Task: Add an event with the title Sales Pipeline Review and Sales Funnel Optimization, date '2023/11/06', time 7:50 AM to 9:50 AMand add a description: A monthly review meeting is a scheduled gathering where team members and stakeholders come together to reflect on the previous month's performance, discuss achievements, identify areas for improvement, and set goals for the upcoming month. Select event color  Sage . Add location for the event as: 987 Princes Street, Edinburgh, UK, logged in from the account softage.5@softage.netand send the event invitation to softage.1@softage.net and softage.2@softage.net. Set a reminder for the event Weekly on Sunday
Action: Mouse moved to (890, 227)
Screenshot: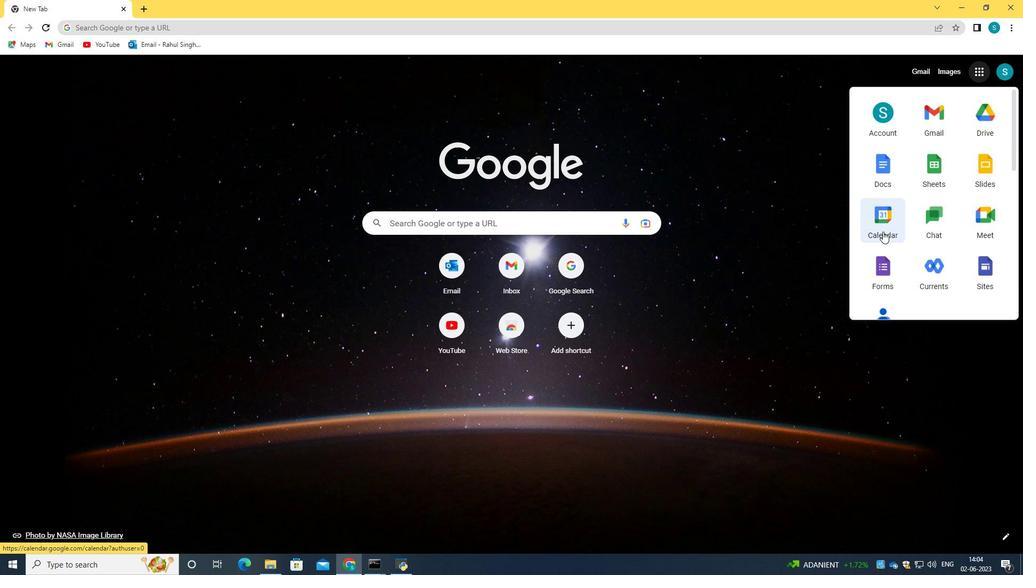 
Action: Mouse pressed left at (890, 227)
Screenshot: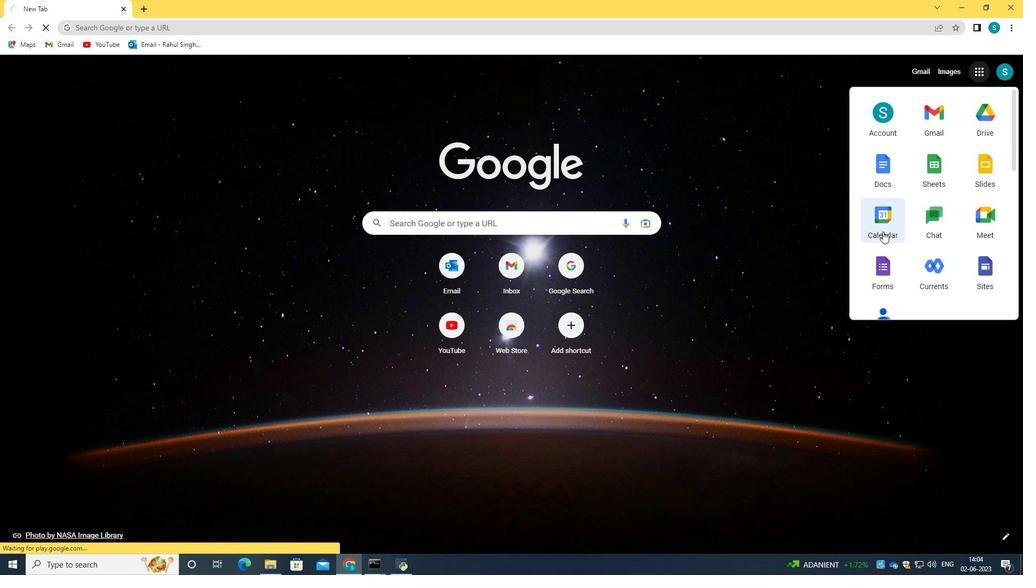 
Action: Mouse moved to (59, 107)
Screenshot: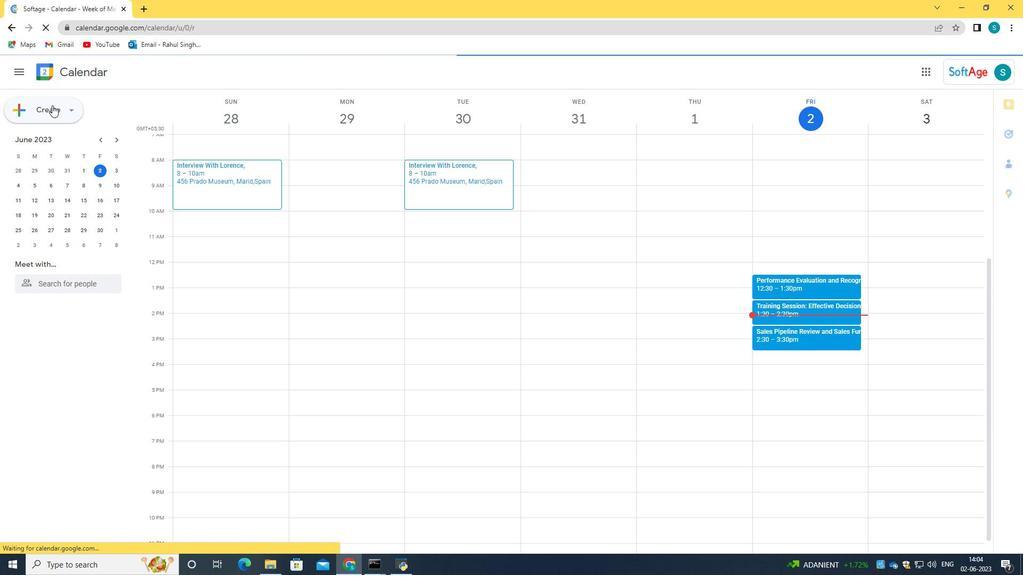 
Action: Mouse pressed left at (59, 107)
Screenshot: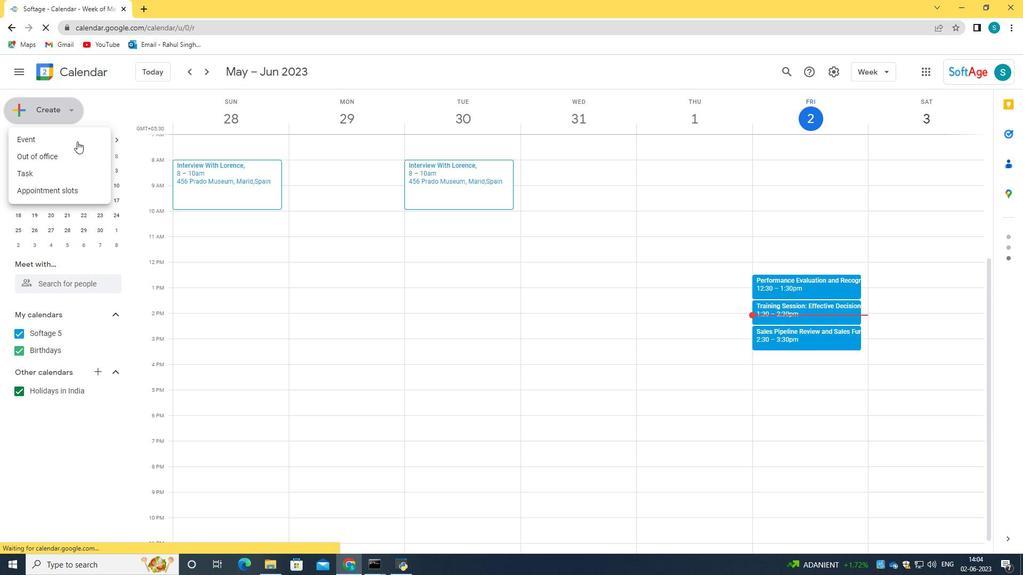 
Action: Mouse moved to (63, 110)
Screenshot: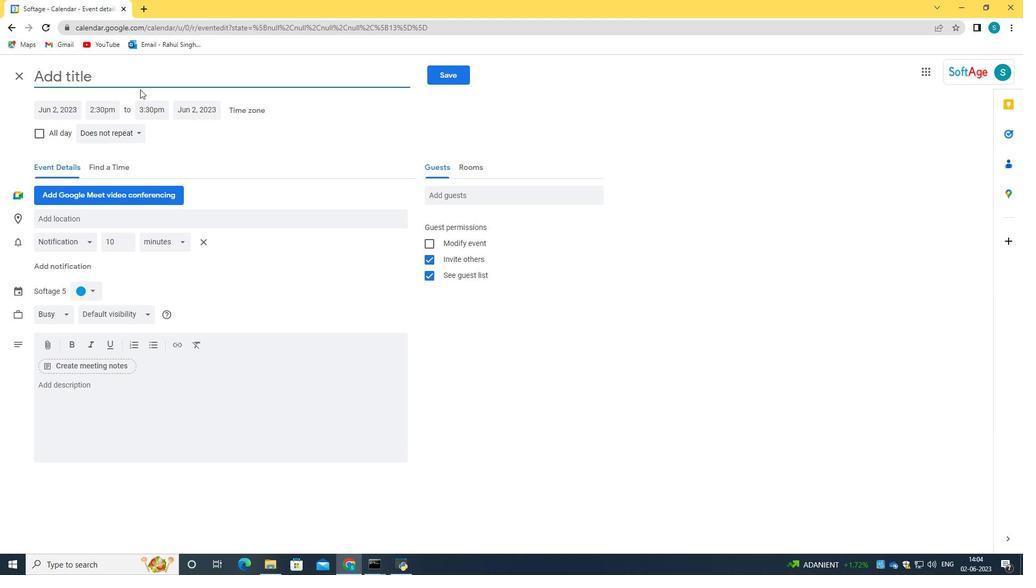 
Action: Mouse pressed left at (63, 110)
Screenshot: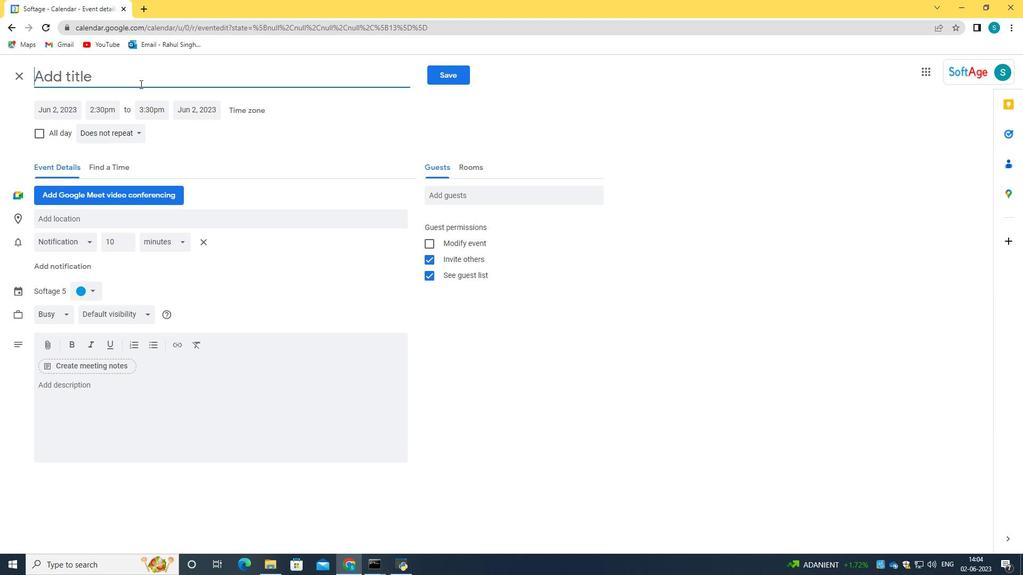 
Action: Mouse moved to (62, 110)
Screenshot: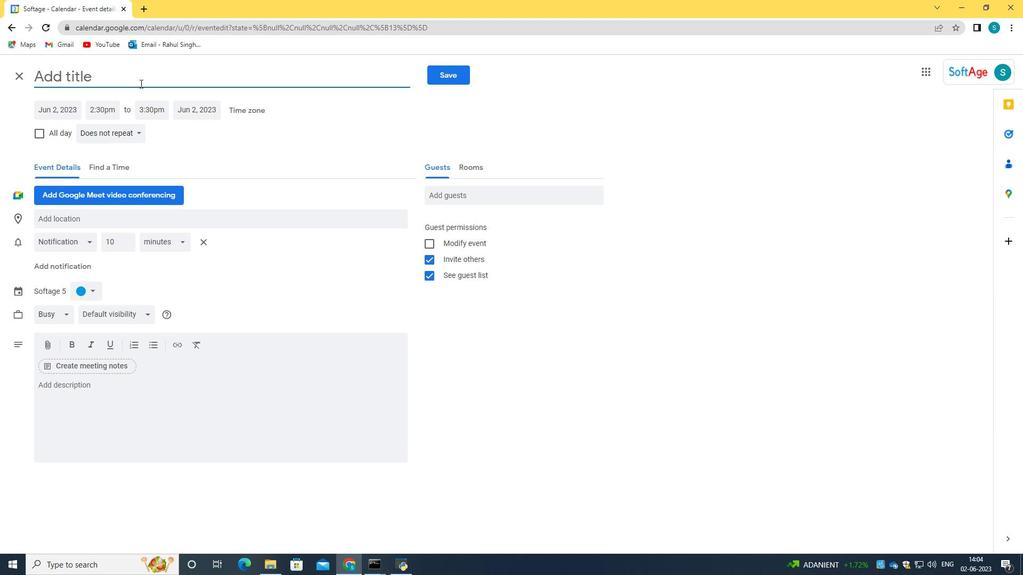 
Action: Mouse pressed left at (62, 110)
Screenshot: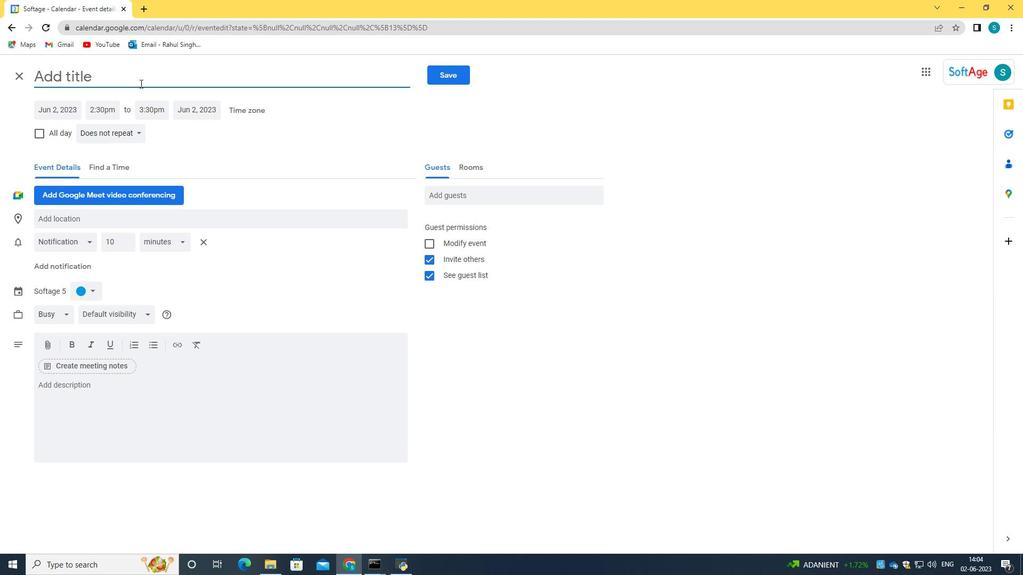
Action: Mouse moved to (60, 145)
Screenshot: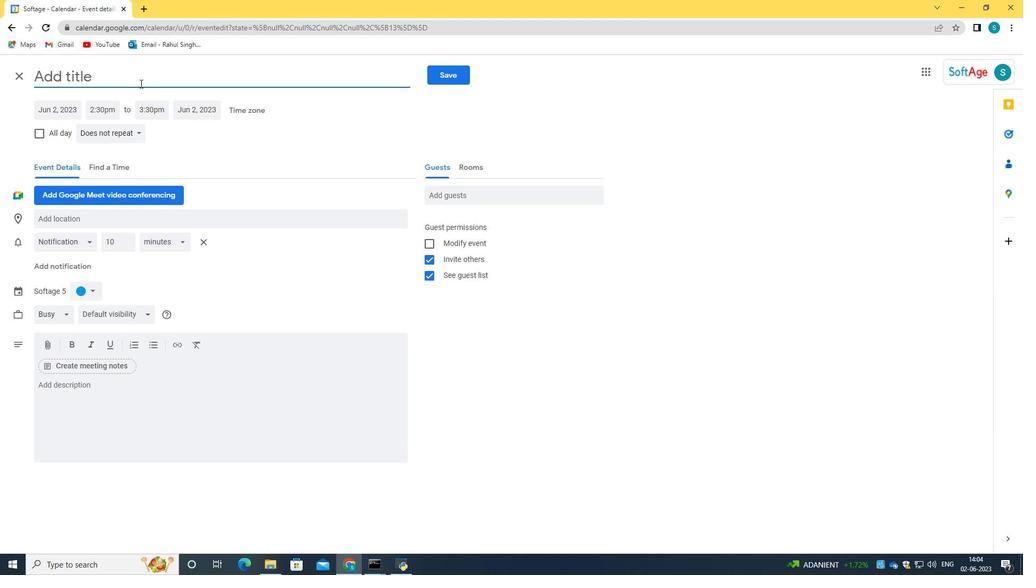 
Action: Mouse pressed left at (60, 145)
Screenshot: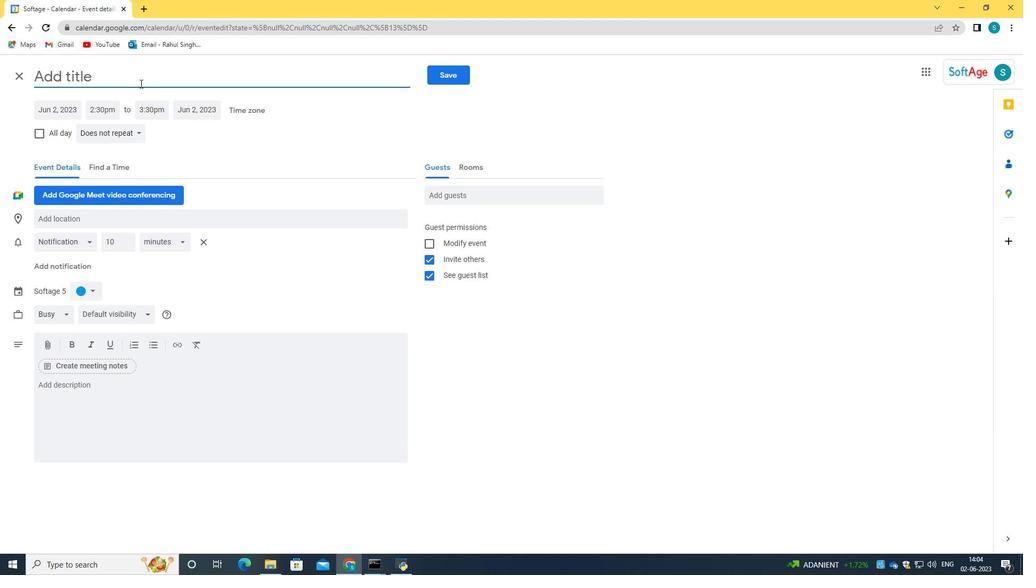 
Action: Mouse moved to (668, 435)
Screenshot: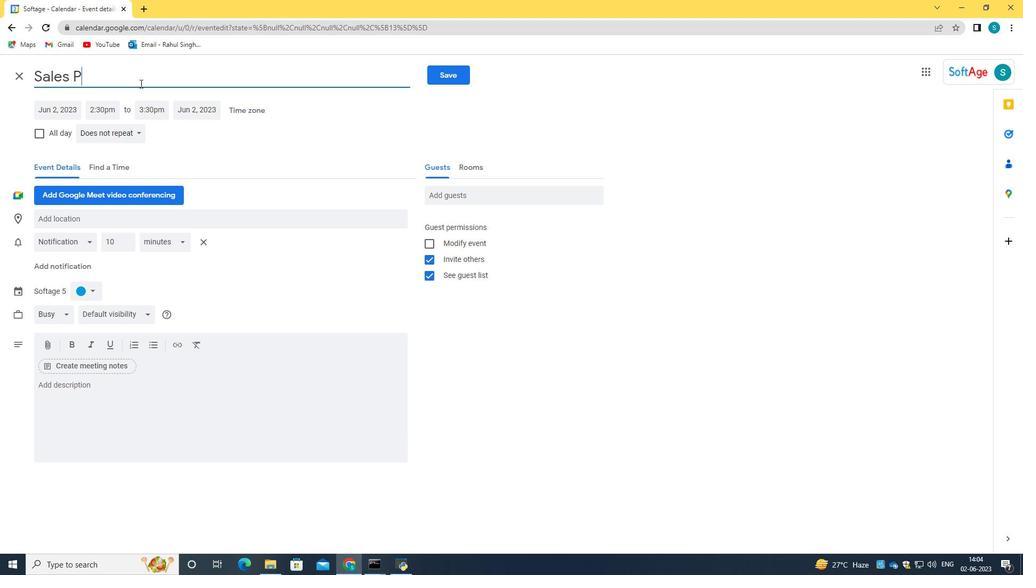 
Action: Mouse pressed left at (668, 435)
Screenshot: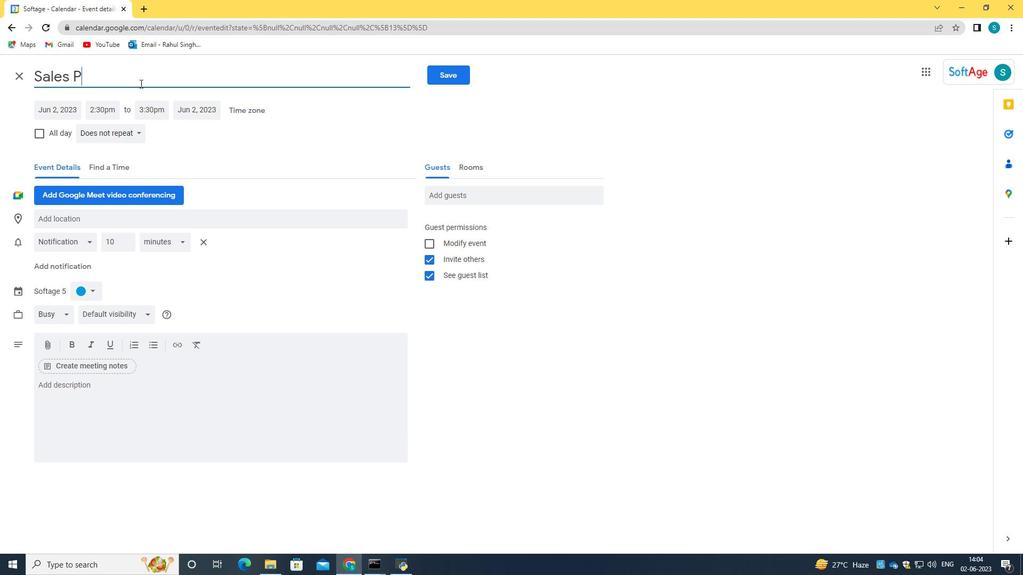 
Action: Mouse moved to (173, 75)
Screenshot: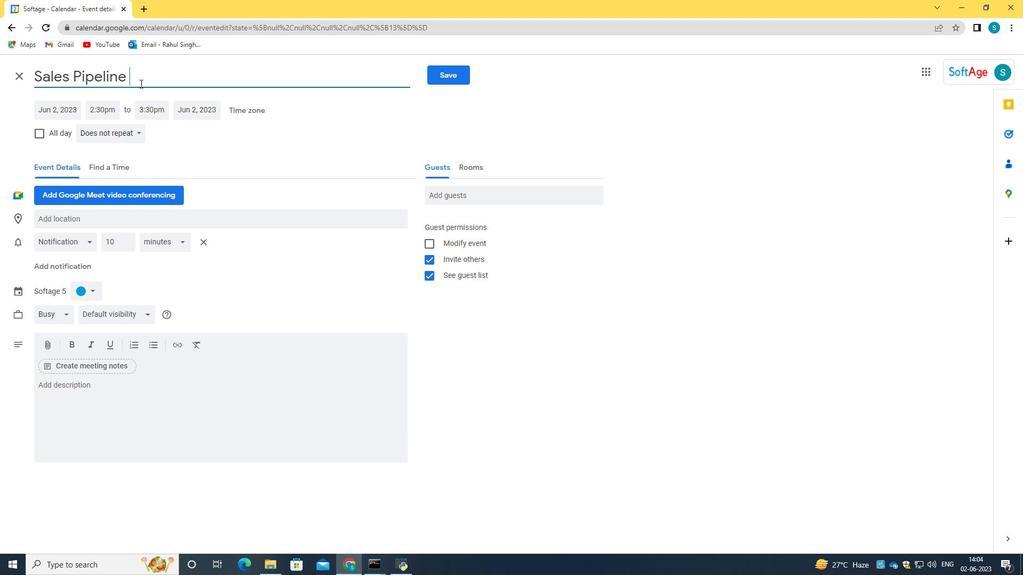 
Action: Mouse pressed left at (173, 75)
Screenshot: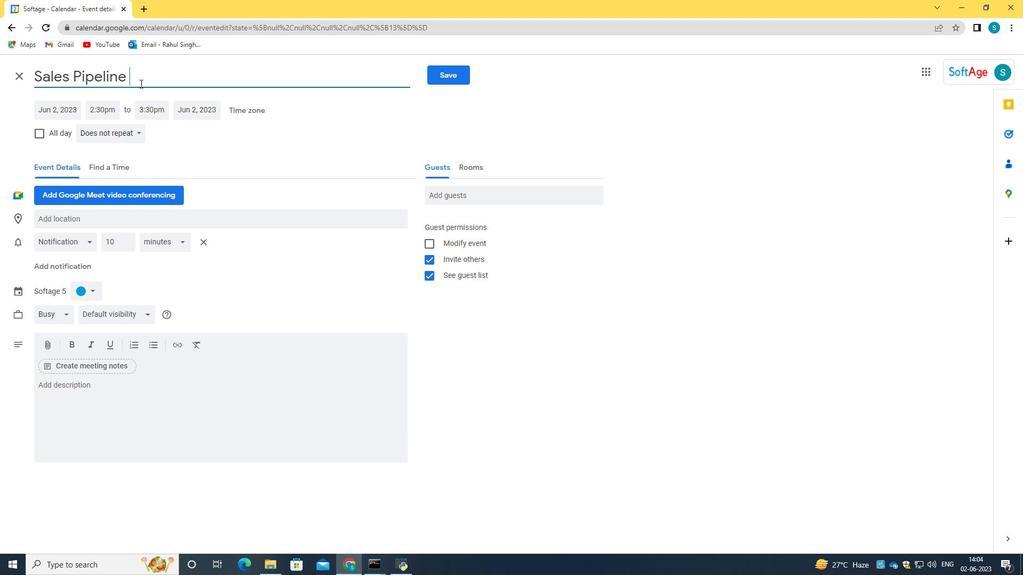 
Action: Key pressed <Key.caps_lock>S<Key.caps_lock>ales<Key.space><Key.caps_lock>P<Key.caps_lock>ipeline<Key.space><Key.caps_lock>R<Key.caps_lock>eview
Screenshot: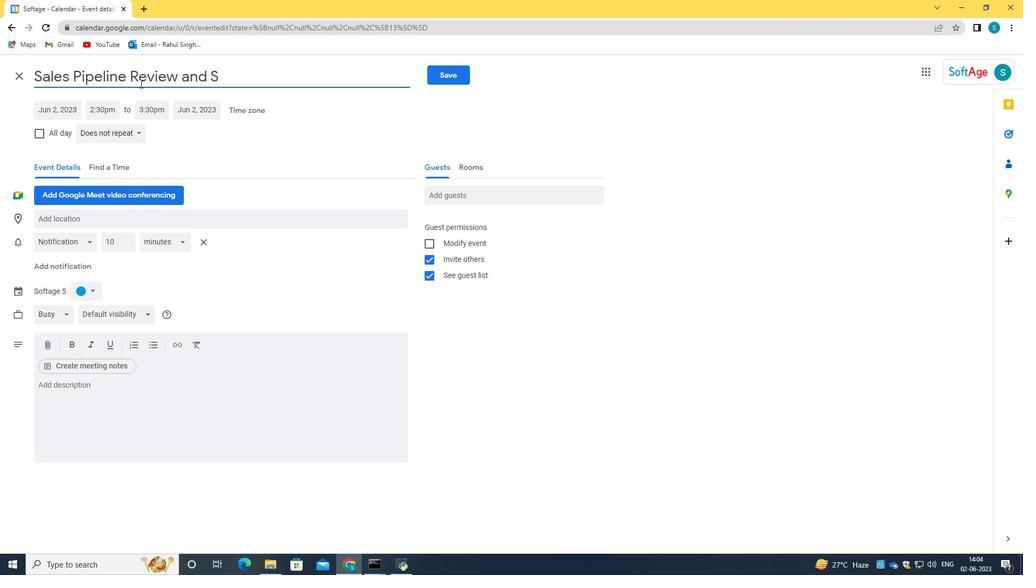 
Action: Mouse moved to (178, 77)
Screenshot: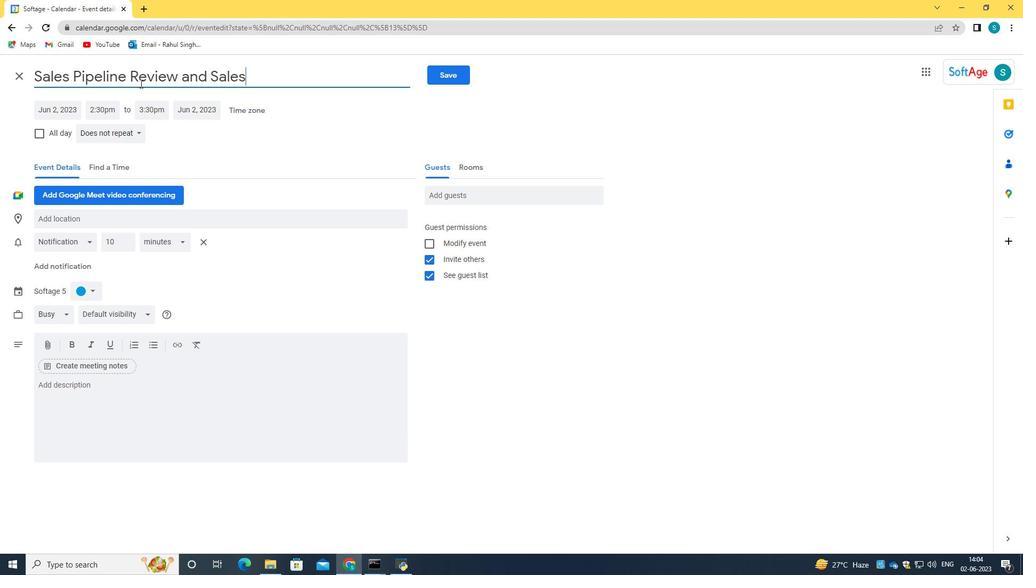 
Action: Key pressed <Key.space>and<Key.space><Key.caps_lock>S<Key.caps_lock>ales<Key.space><Key.caps_lock>F<Key.caps_lock>unnel<Key.space><Key.caps_lock>O<Key.caps_lock>ptimization
Screenshot: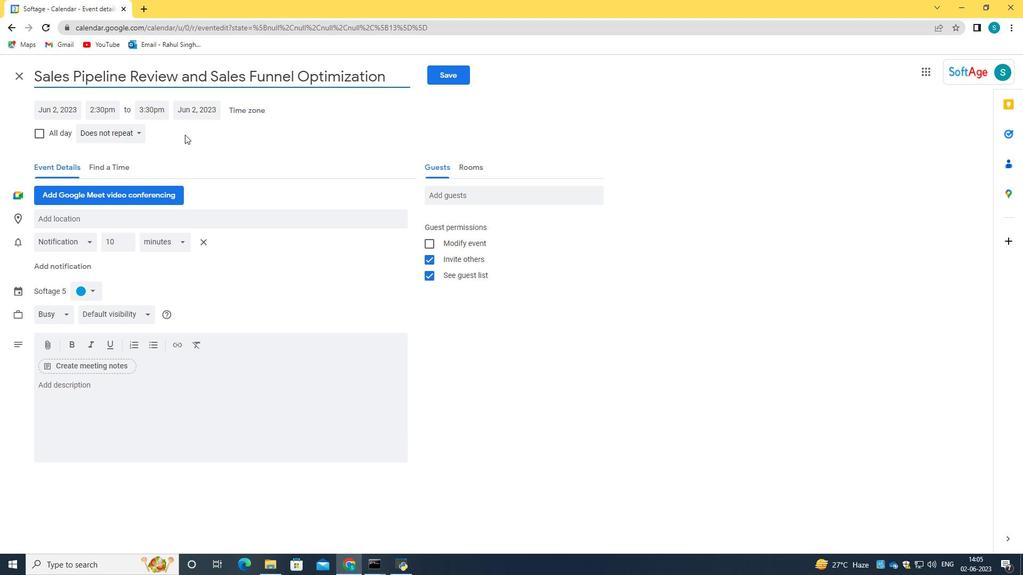 
Action: Mouse moved to (452, 77)
Screenshot: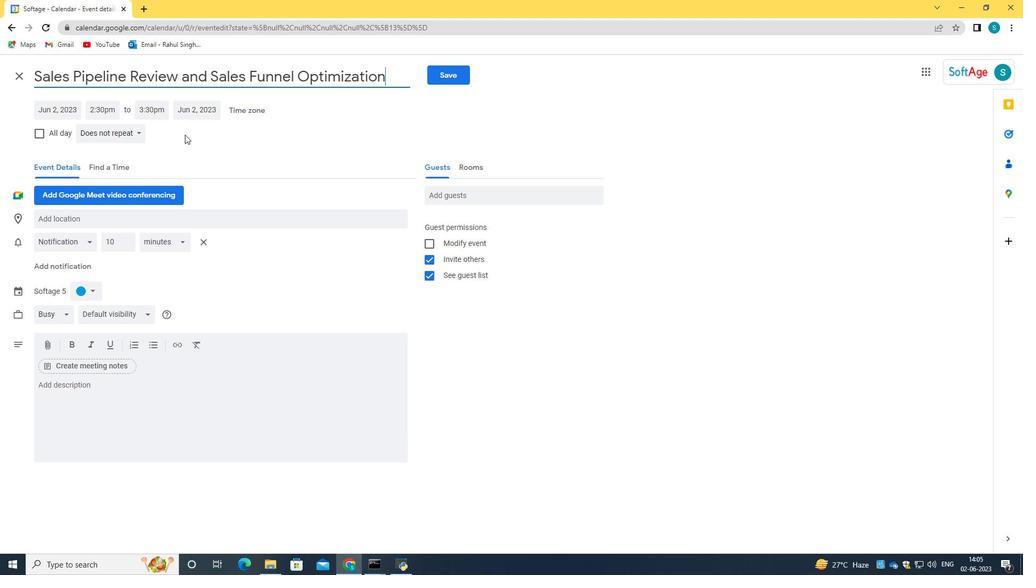 
Action: Mouse pressed left at (452, 77)
Screenshot: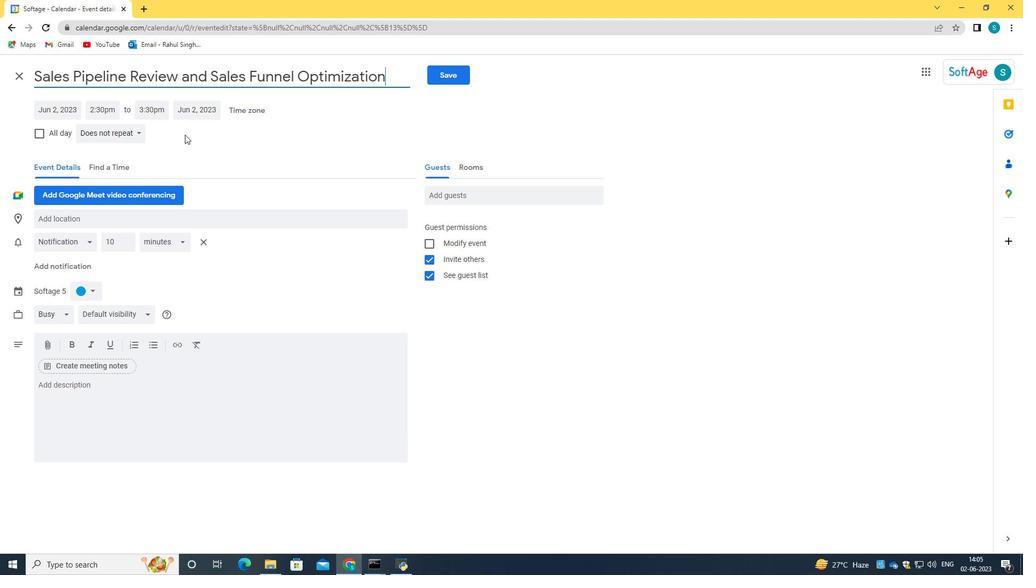 
Action: Mouse moved to (30, 65)
Screenshot: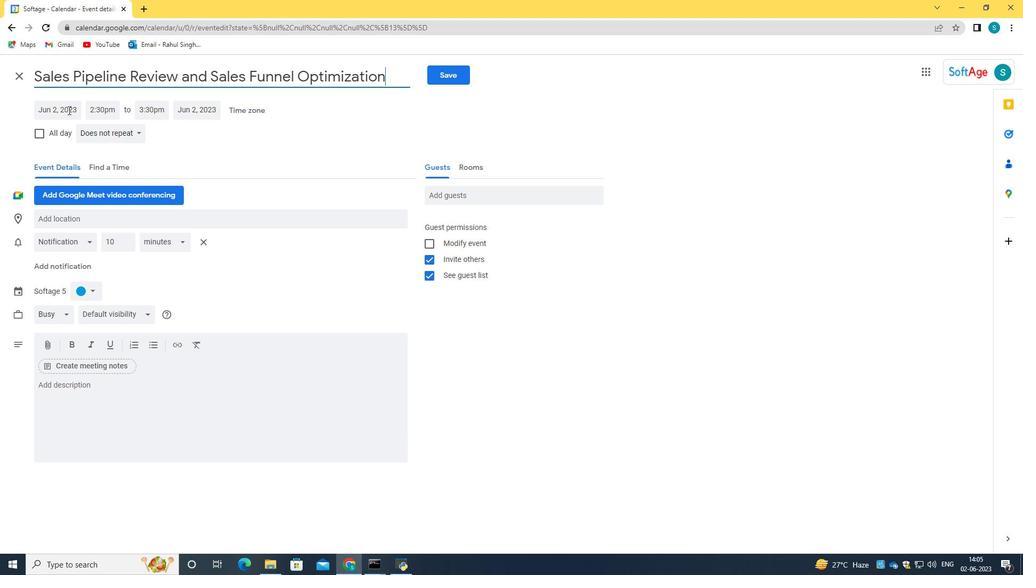 
Action: Mouse pressed left at (983, 78)
Screenshot: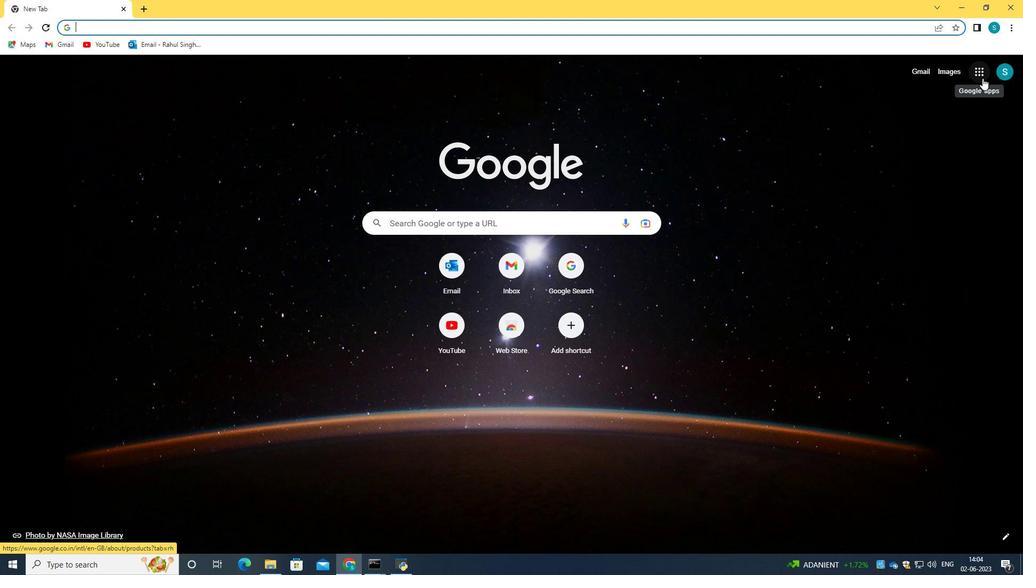 
Action: Mouse moved to (883, 231)
Screenshot: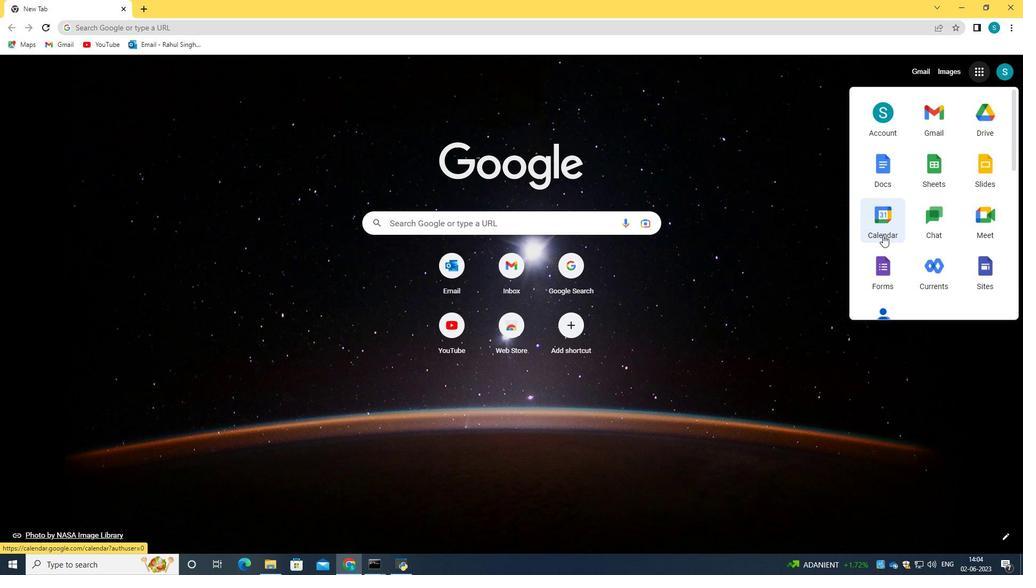 
Action: Mouse pressed left at (883, 231)
Screenshot: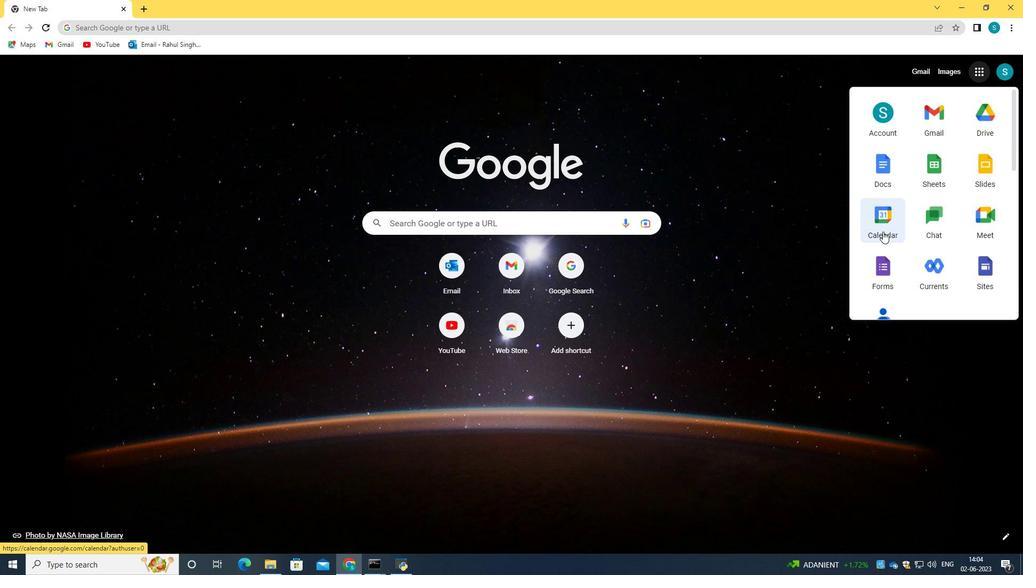 
Action: Mouse moved to (51, 108)
Screenshot: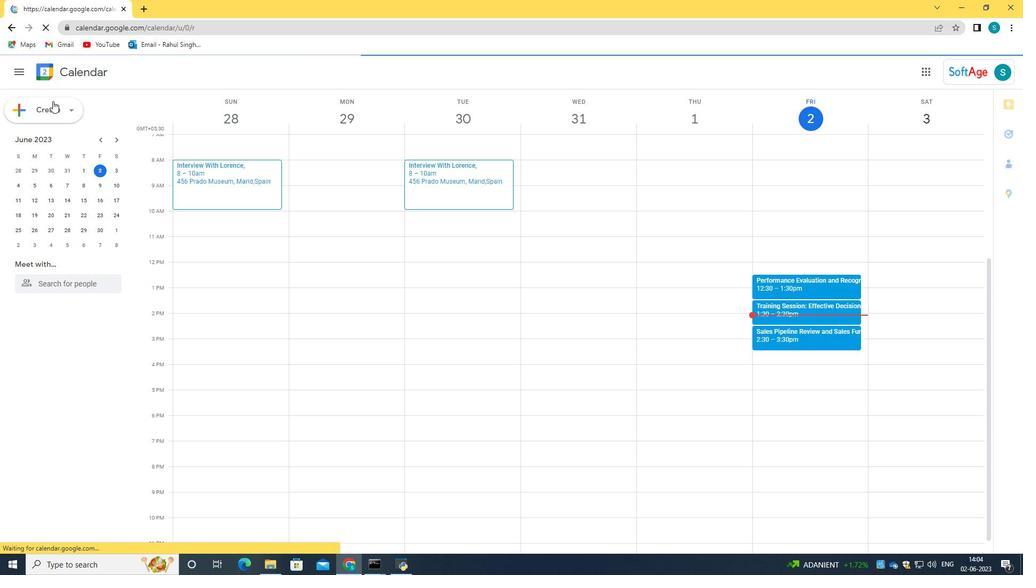 
Action: Mouse pressed left at (51, 108)
Screenshot: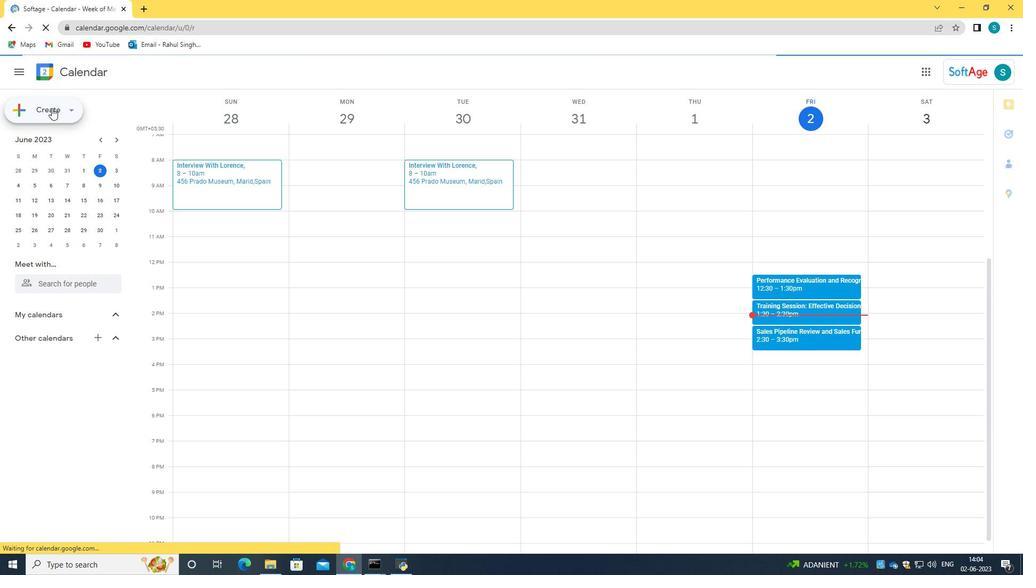 
Action: Mouse moved to (57, 142)
Screenshot: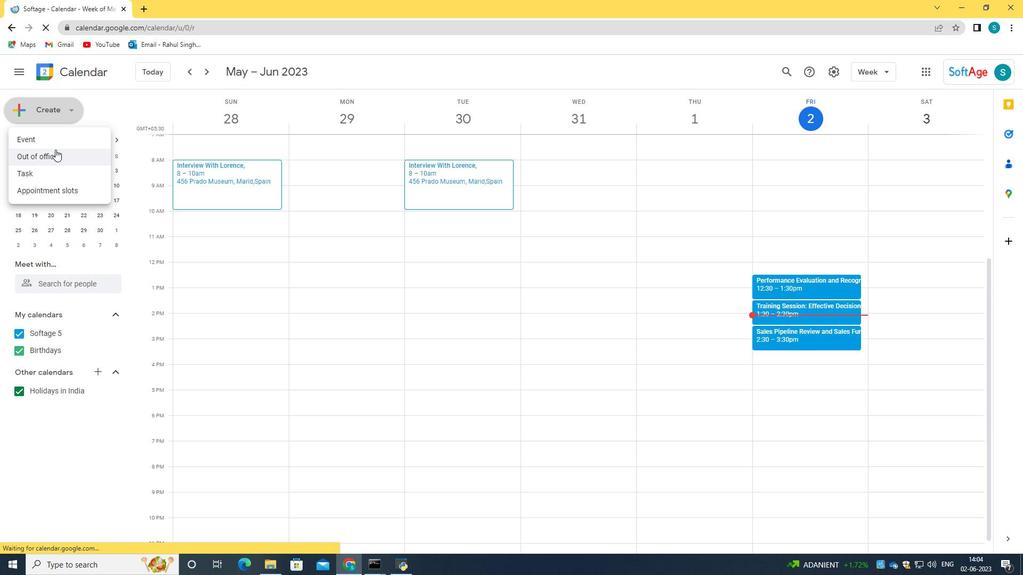 
Action: Mouse pressed left at (57, 142)
Screenshot: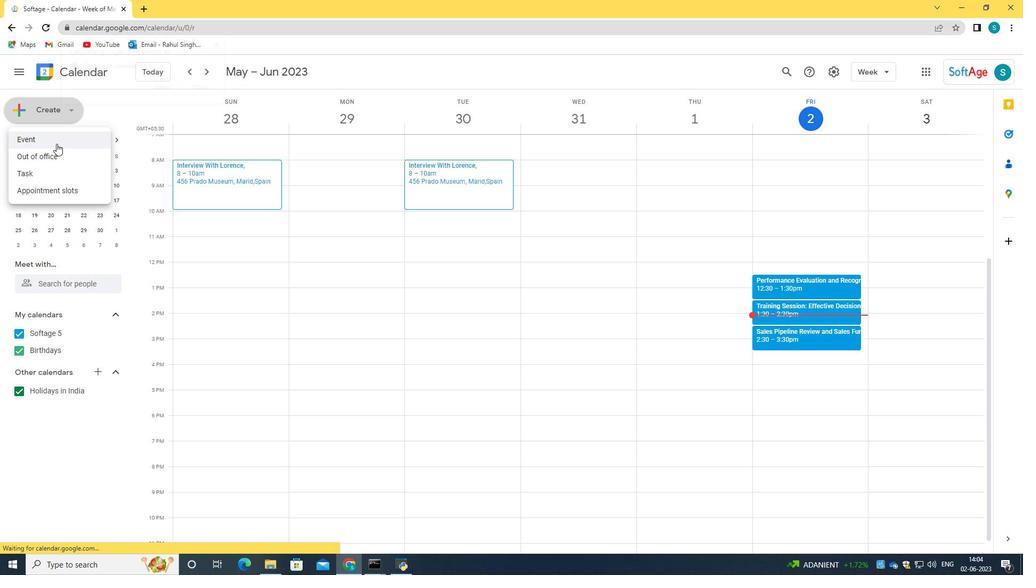 
Action: Mouse moved to (199, 87)
Screenshot: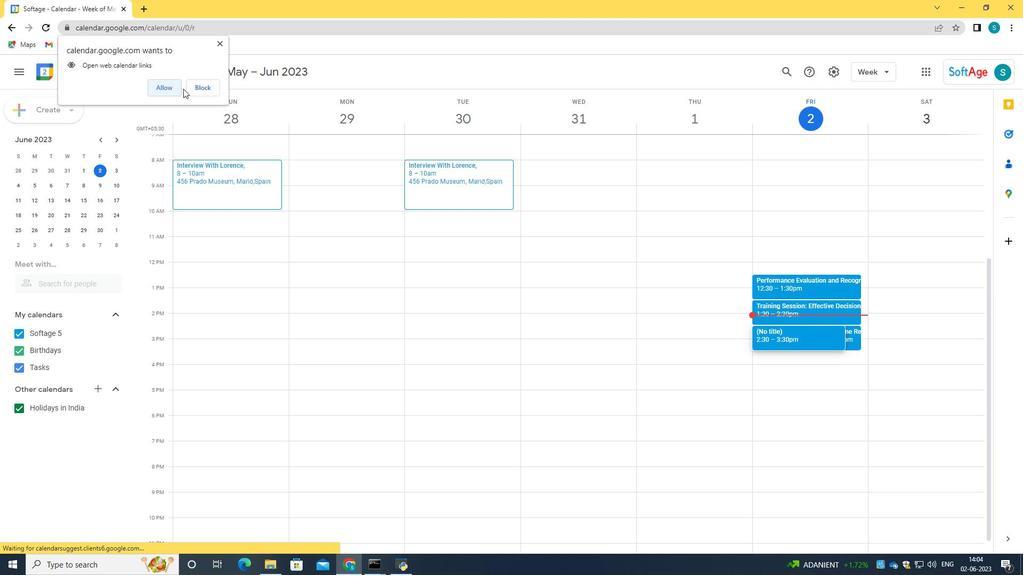
Action: Mouse pressed left at (199, 87)
Screenshot: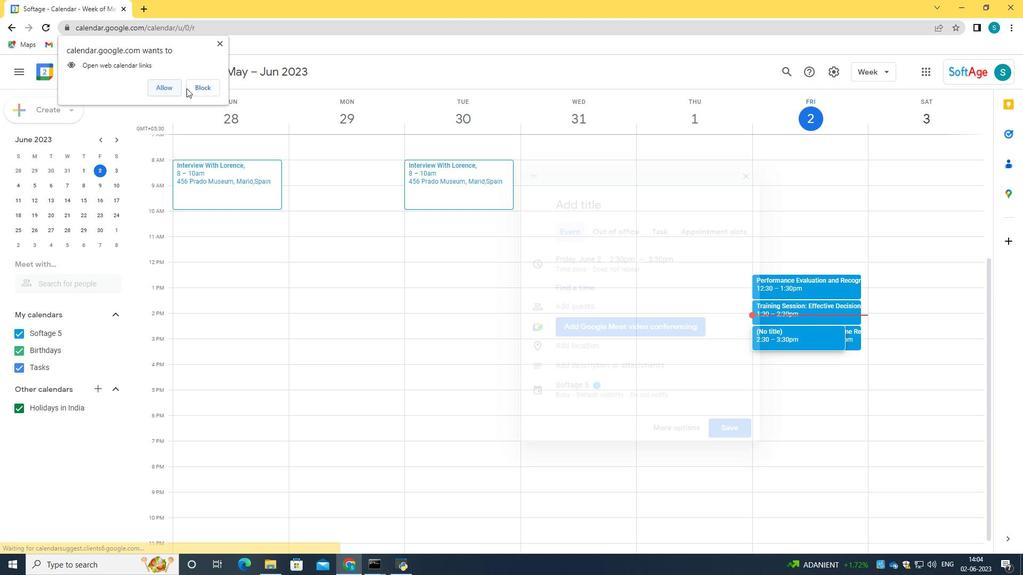 
Action: Mouse moved to (680, 429)
Screenshot: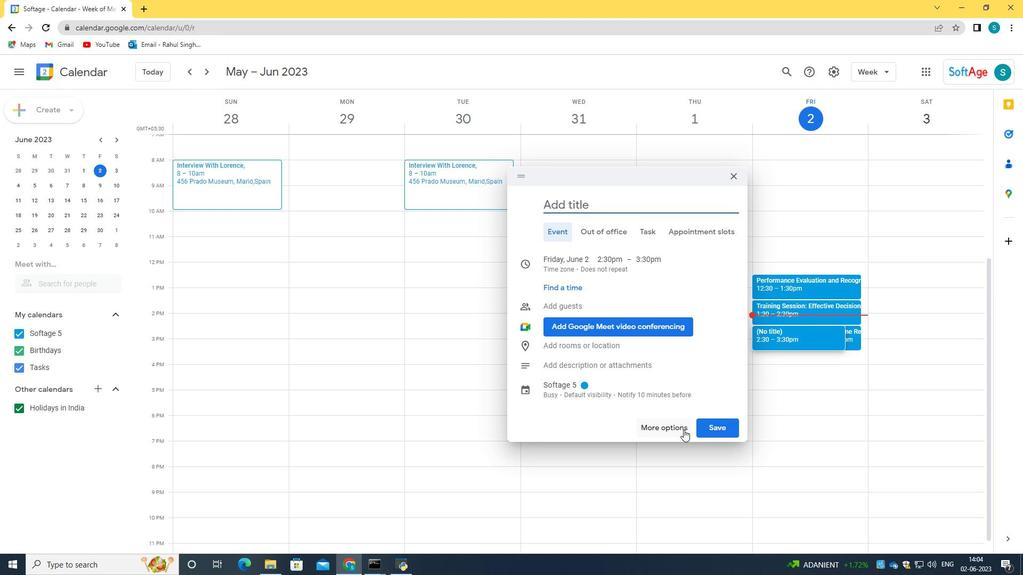 
Action: Mouse pressed left at (680, 429)
Screenshot: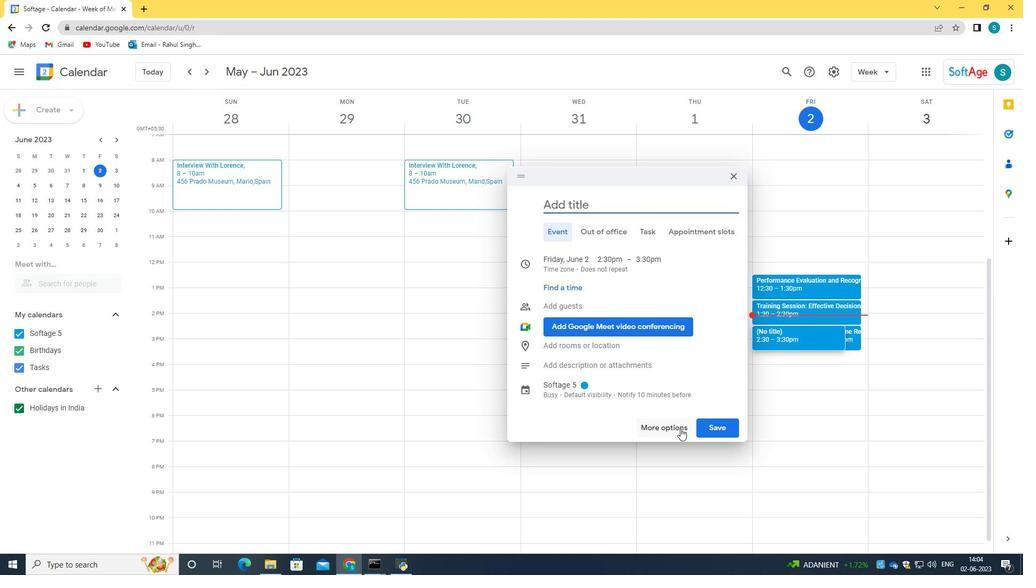 
Action: Mouse moved to (140, 83)
Screenshot: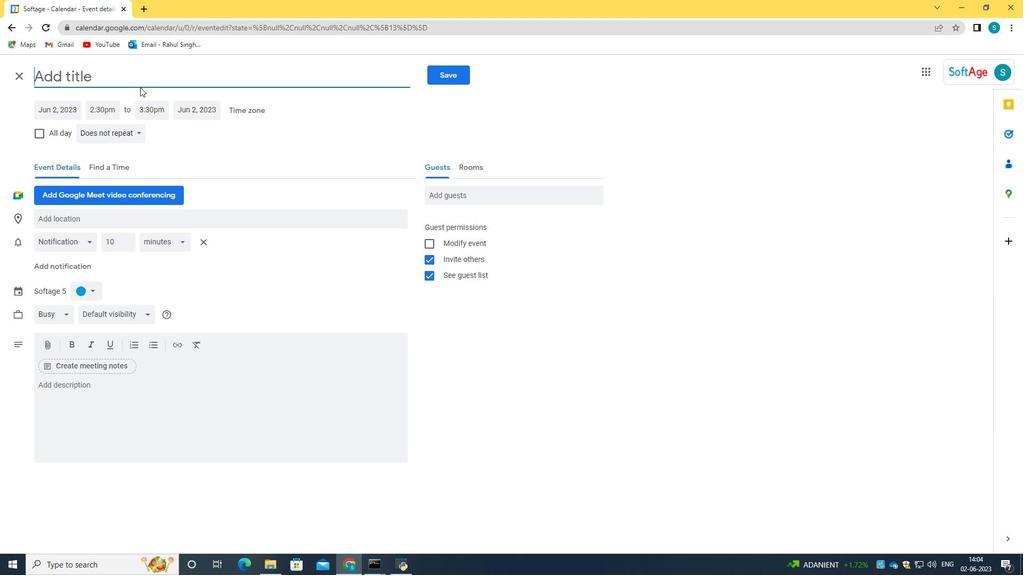 
Action: Key pressed <Key.caps_lock>S<Key.caps_lock>ales<Key.space><Key.caps_lock>P<Key.caps_lock>ipeline<Key.space><Key.caps_lock>R<Key.caps_lock>eview<Key.space>and<Key.space><Key.caps_lock>S<Key.caps_lock>ales<Key.space><Key.caps_lock>F<Key.caps_lock>unnel<Key.space><Key.caps_lock>O<Key.caps_lock>ptimization
Screenshot: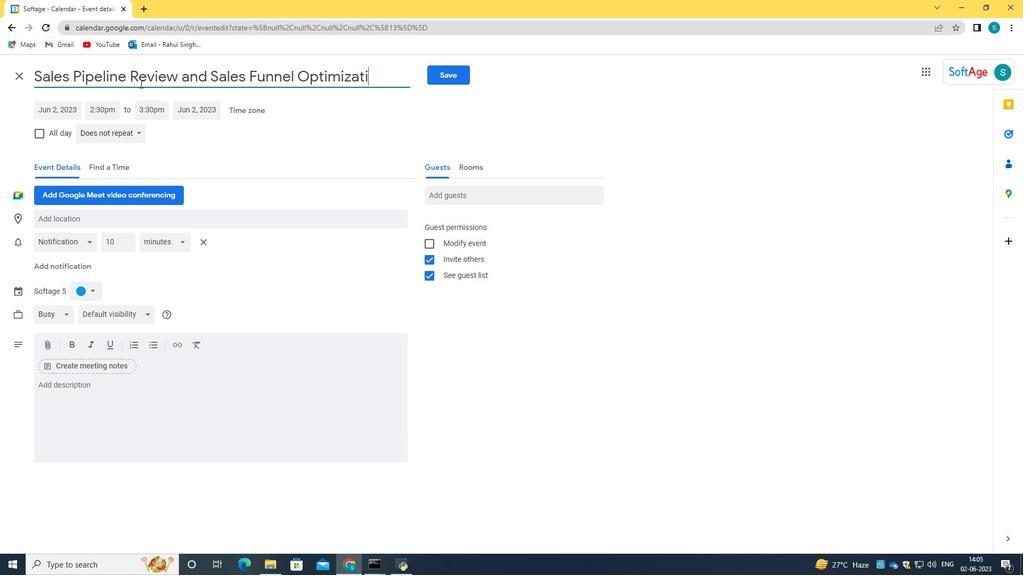 
Action: Mouse moved to (185, 134)
Screenshot: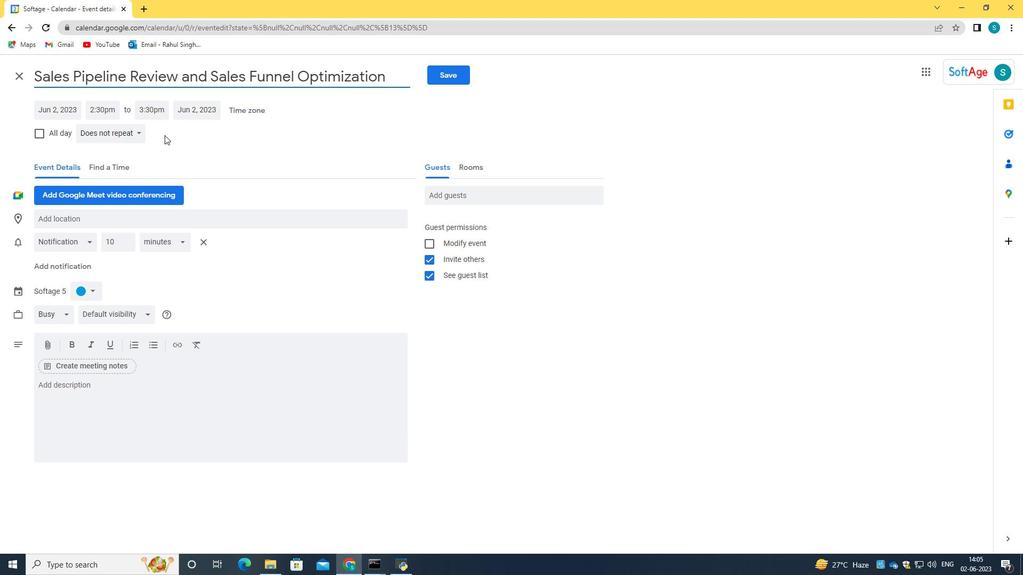 
Action: Mouse scrolled (185, 134) with delta (0, 0)
Screenshot: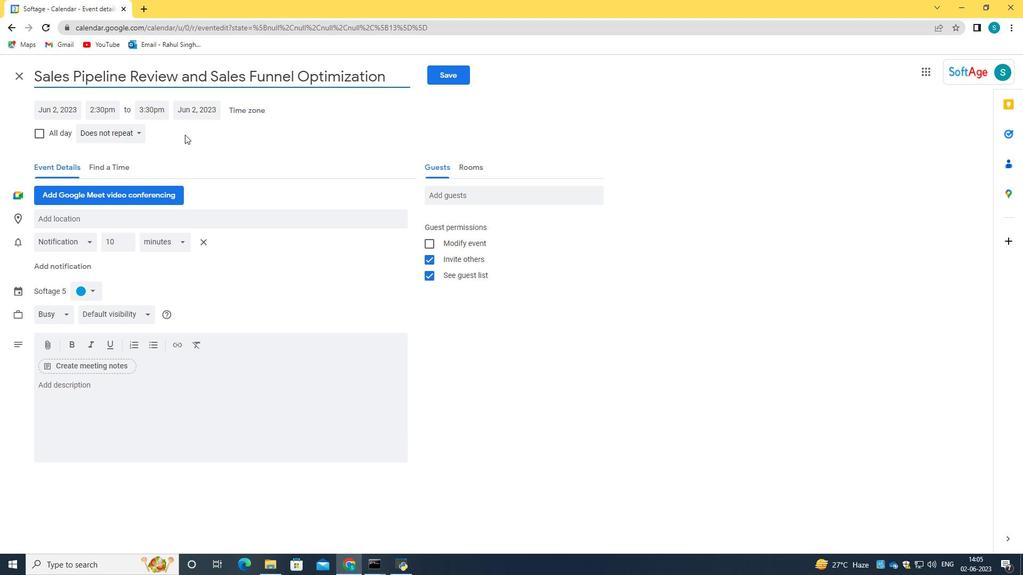 
Action: Mouse scrolled (185, 134) with delta (0, 0)
Screenshot: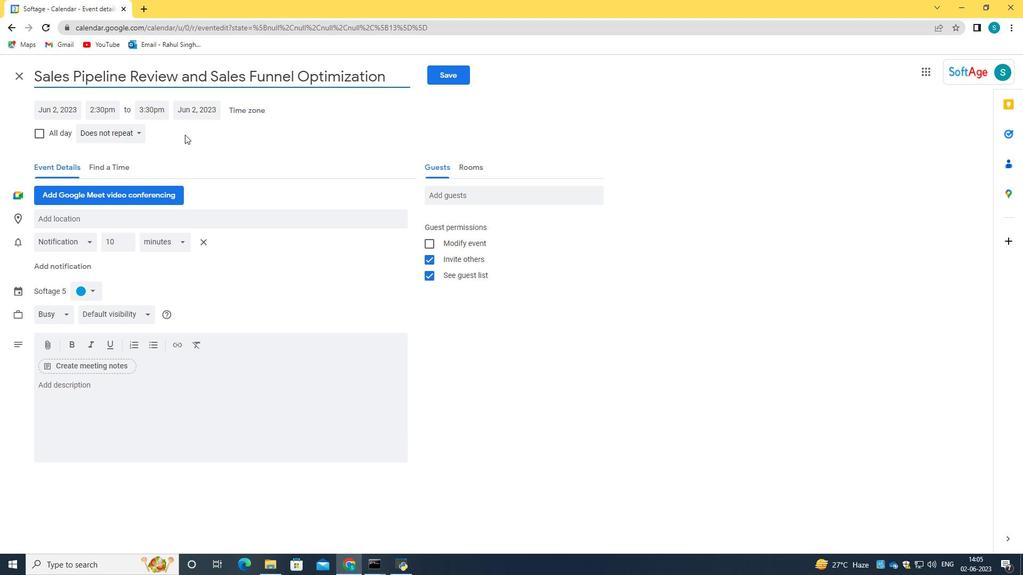 
Action: Mouse moved to (68, 110)
Screenshot: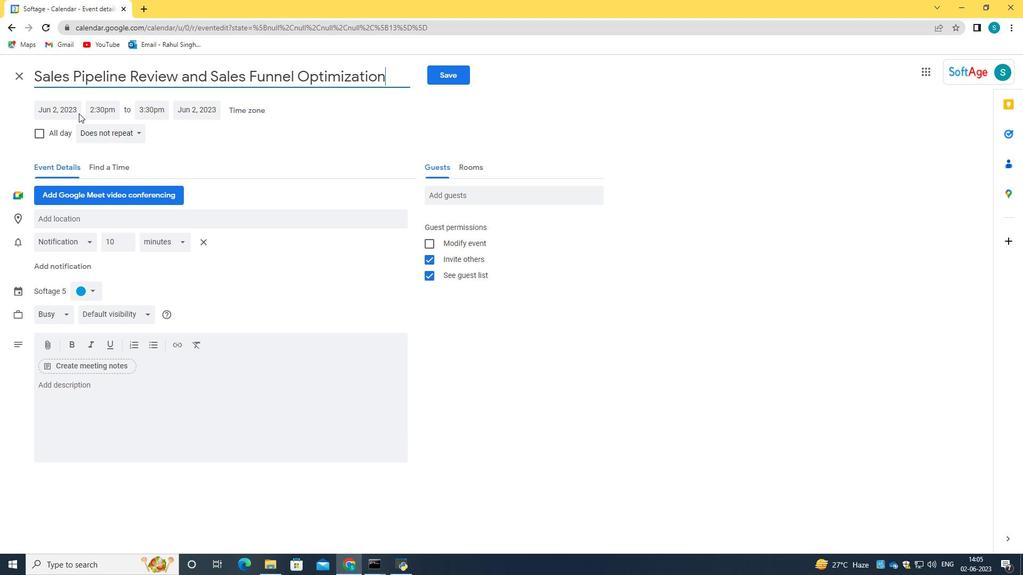 
Action: Mouse pressed left at (68, 110)
Screenshot: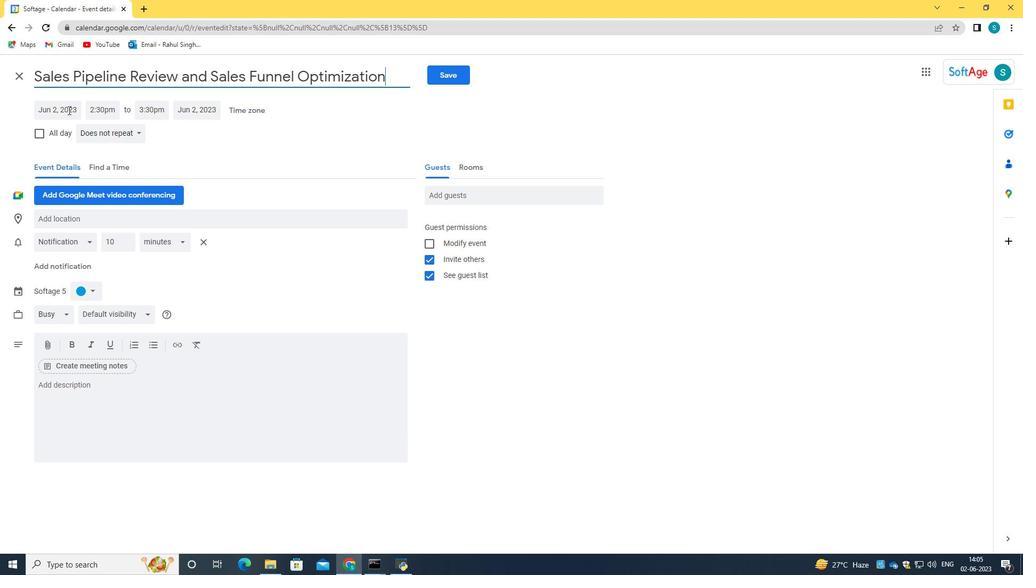 
Action: Key pressed 203<Key.backspace>23/11/06
Screenshot: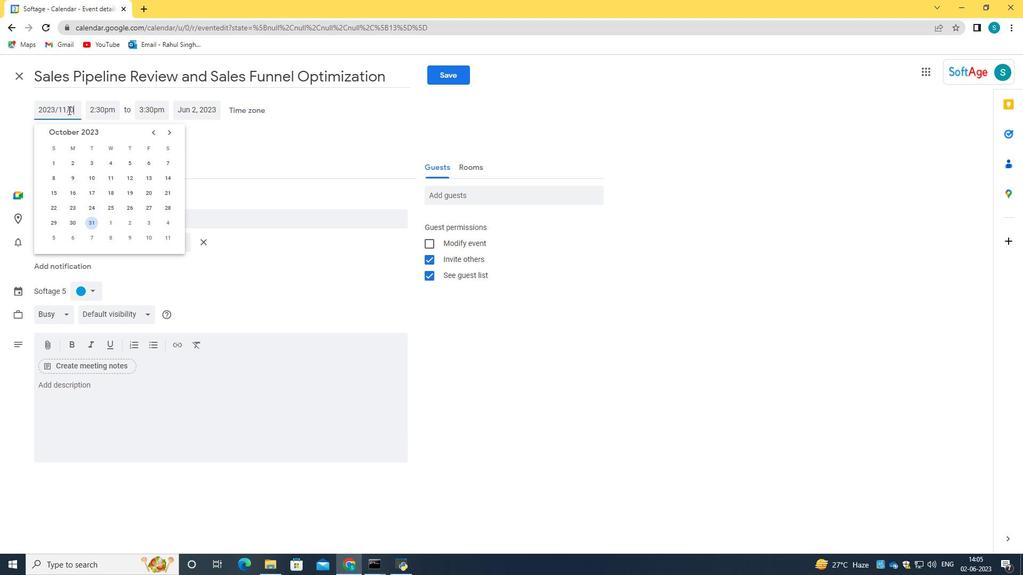 
Action: Mouse moved to (216, 159)
Screenshot: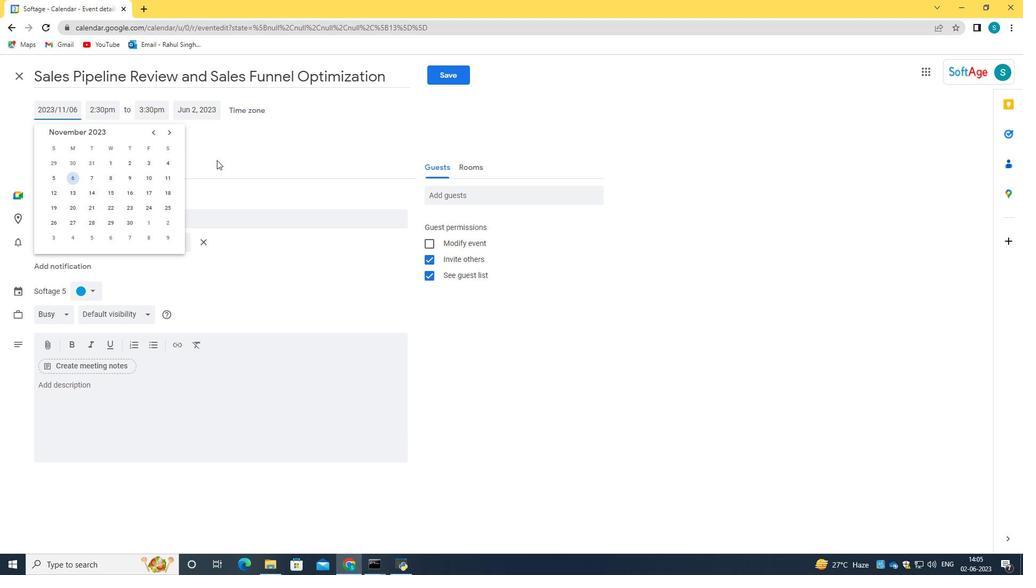 
Action: Mouse pressed left at (216, 159)
Screenshot: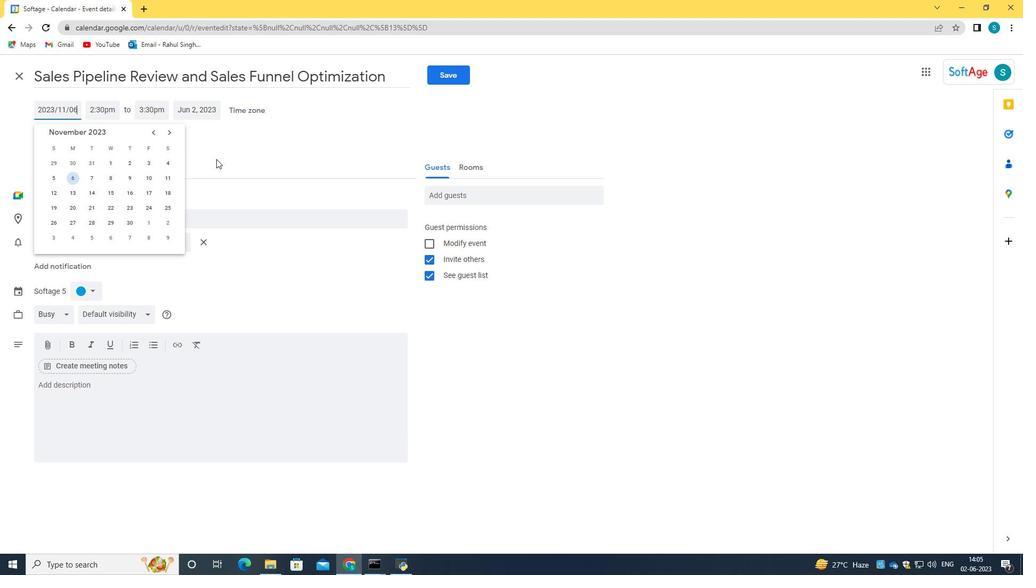 
Action: Mouse moved to (115, 110)
Screenshot: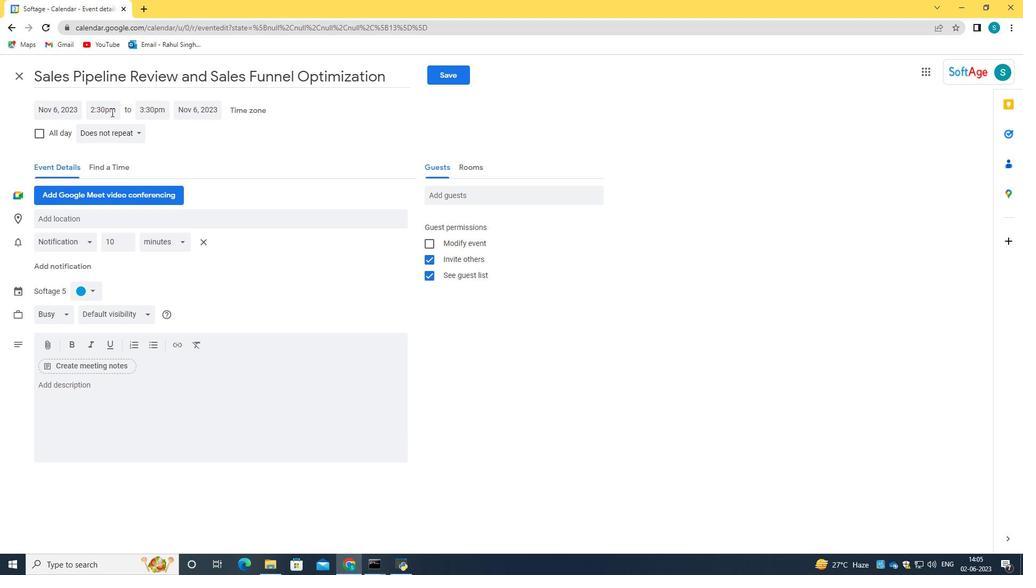 
Action: Mouse pressed left at (115, 110)
Screenshot: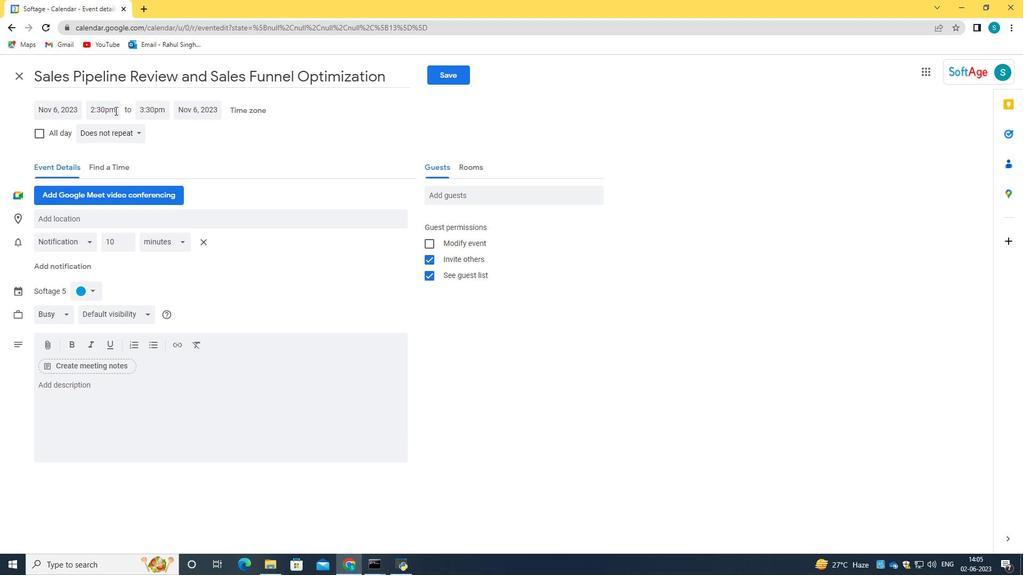 
Action: Key pressed 7<Key.shift_r>:50<Key.tab>09<Key.shift_r><Key.shift_r><Key.shift_r><Key.shift_r><Key.shift_r><Key.shift_r><Key.shift_r><Key.shift_r><Key.shift_r><Key.shift_r><Key.shift_r><Key.shift_r><Key.shift_r><Key.shift_r><Key.shift_r><Key.shift_r><Key.shift_r><Key.shift_r><Key.shift_r><Key.shift_r><Key.shift_r><Key.shift_r><Key.shift_r><Key.shift_r><Key.shift_r><Key.shift_r><Key.shift_r><Key.shift_r><Key.shift_r><Key.shift_r><Key.shift_r><Key.shift_r><Key.shift_r><Key.shift_r><Key.shift_r><Key.shift_r><Key.shift_r><Key.shift_r><Key.shift_r><Key.shift_r><Key.shift_r><Key.shift_r>:50<Key.tab>
Screenshot: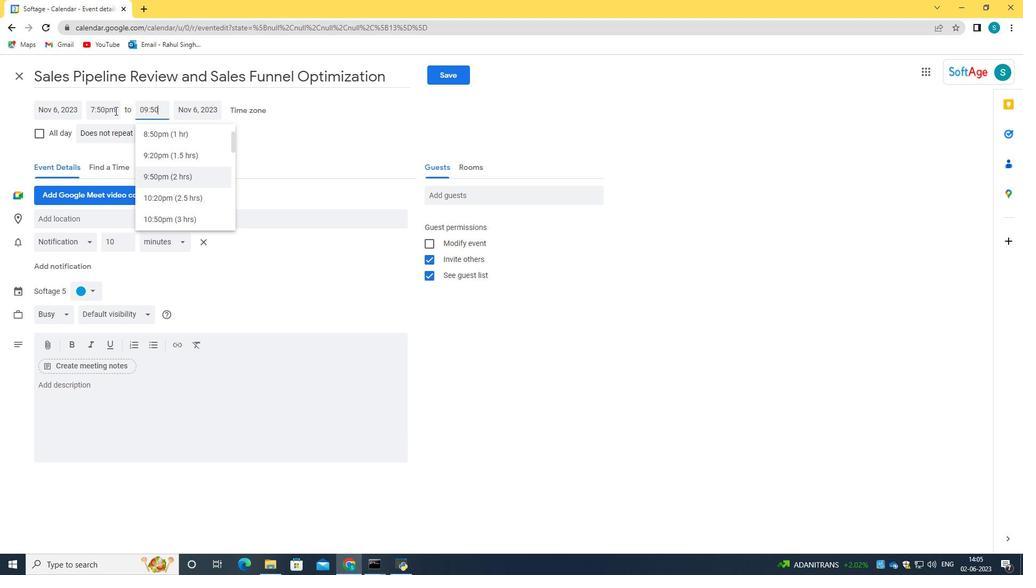 
Action: Mouse moved to (164, 150)
Screenshot: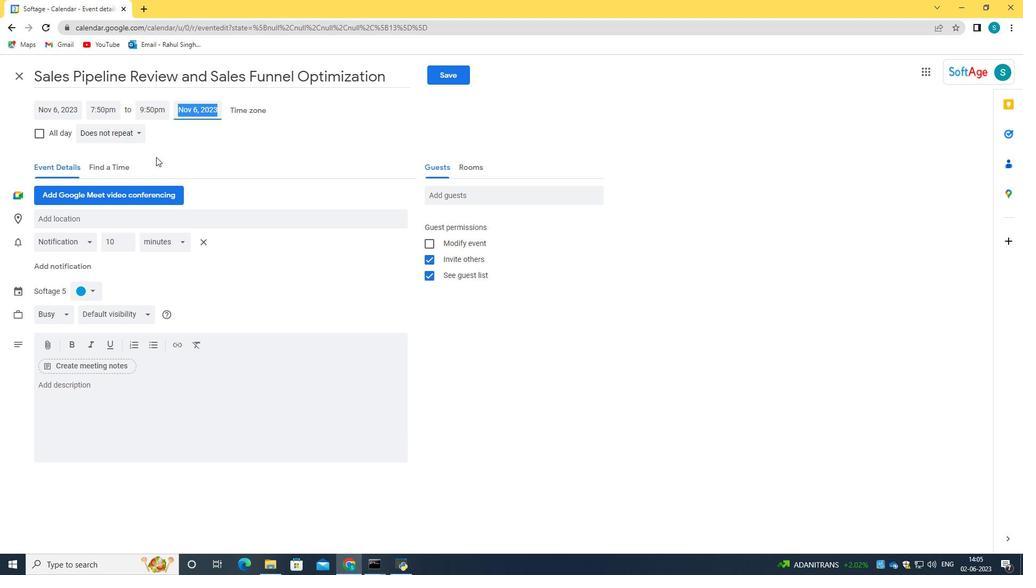 
Action: Mouse pressed left at (164, 150)
Screenshot: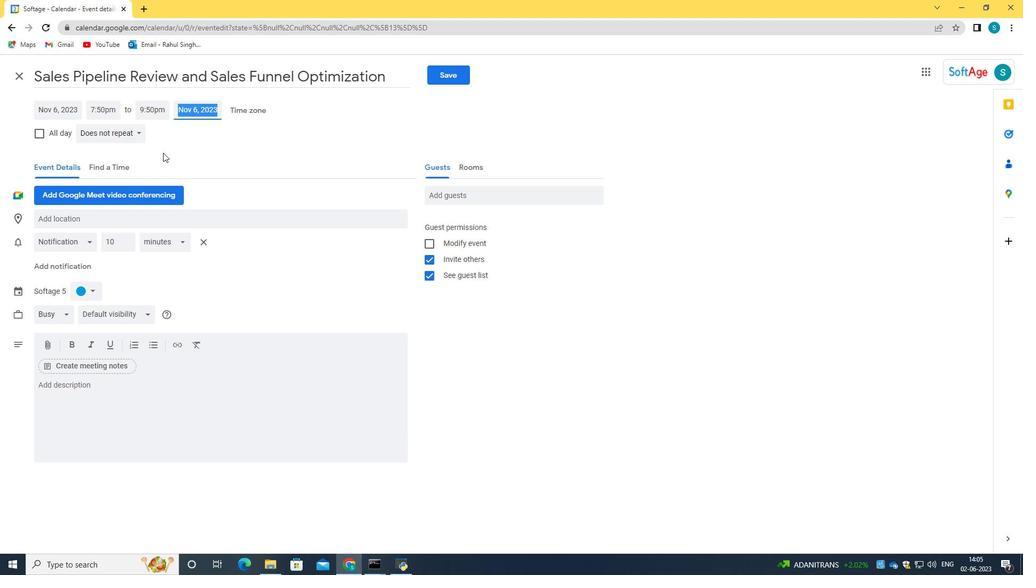 
Action: Mouse moved to (131, 401)
Screenshot: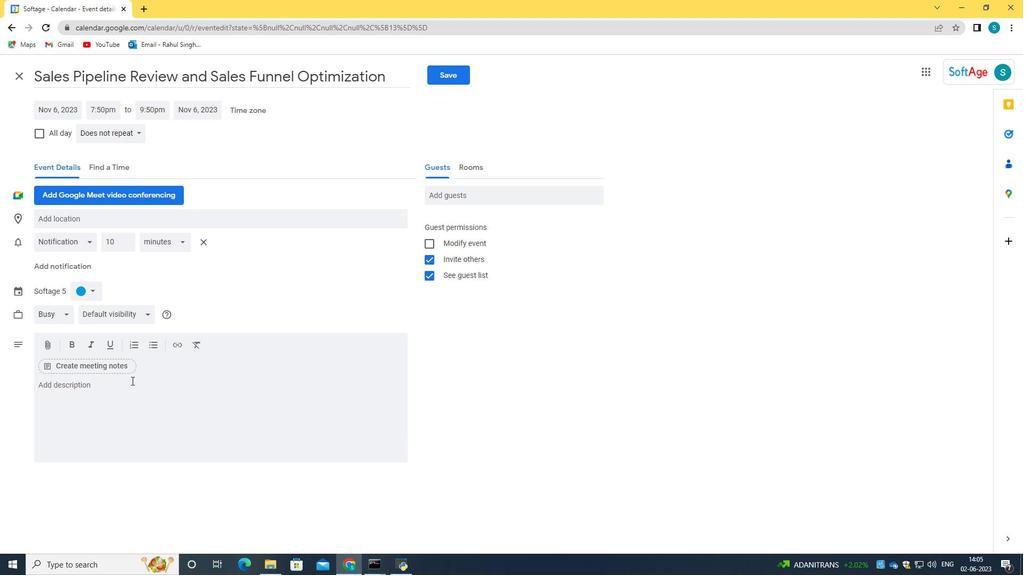 
Action: Mouse pressed left at (131, 401)
Screenshot: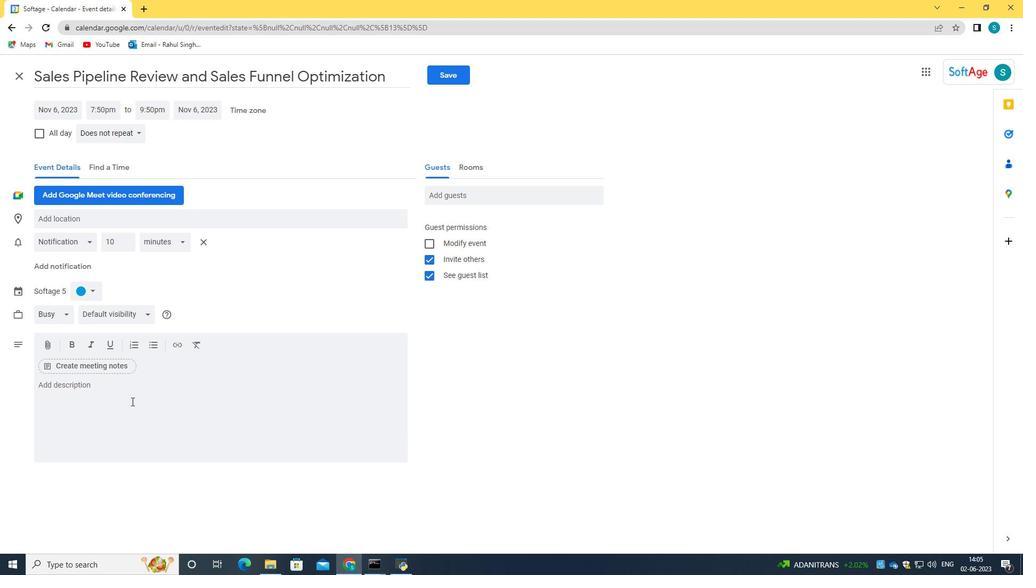 
Action: Key pressed <Key.caps_lock><Key.caps_lock><Key.caps_lock>A<Key.caps_lock><Key.space>monthly<Key.space>review<Key.space>meeting<Key.space>is<Key.space>a<Key.space>scheduled<Key.space>gay<Key.backspace>thering<Key.space>where<Key.space>team<Key.space>members<Key.space>and<Key.space>stakefholders<Key.space>come<Key.space><Key.backspace><Key.backspace><Key.backspace><Key.backspace><Key.backspace><Key.backspace><Key.backspace><Key.backspace><Key.backspace><Key.backspace><Key.backspace><Key.backspace><Key.backspace><Key.backspace>holders<Key.space>come<Key.space>together<Key.space>to<Key.space>reflect<Key.space>on<Key.space>the<Key.space>previous<Key.space>monts<Key.backspace>h's<Key.space>performac<Key.backspace>nce<Key.space><Key.backspace>,<Key.space>discuss<Key.space>achievments<Key.space><Key.backspace>,<Key.space>id<Key.backspace><Key.backspace><Key.backspace><Key.backspace><Key.backspace><Key.backspace><Key.backspace><Key.backspace><Key.backspace><Key.backspace><Key.backspace>vements,<Key.space><Key.backspace><Key.backspace><Key.backspace><Key.backspace><Key.backspace><Key.backspace><Key.backspace><Key.backspace><Key.backspace><Key.backspace>ievements,<Key.space>identfi<Key.backspace><Key.backspace>ify<Key.space>areas<Key.space>t<Key.backspace>for<Key.space>improvemtnt<Key.space><Key.backspace><Key.backspace><Key.backspace><Key.backspace>ent<Key.space><Key.space><Key.backspace>,<Key.space>and<Key.space>set<Key.space>goals<Key.space>for<Key.space>the<Key.space>upcoming<Key.space>month.
Screenshot: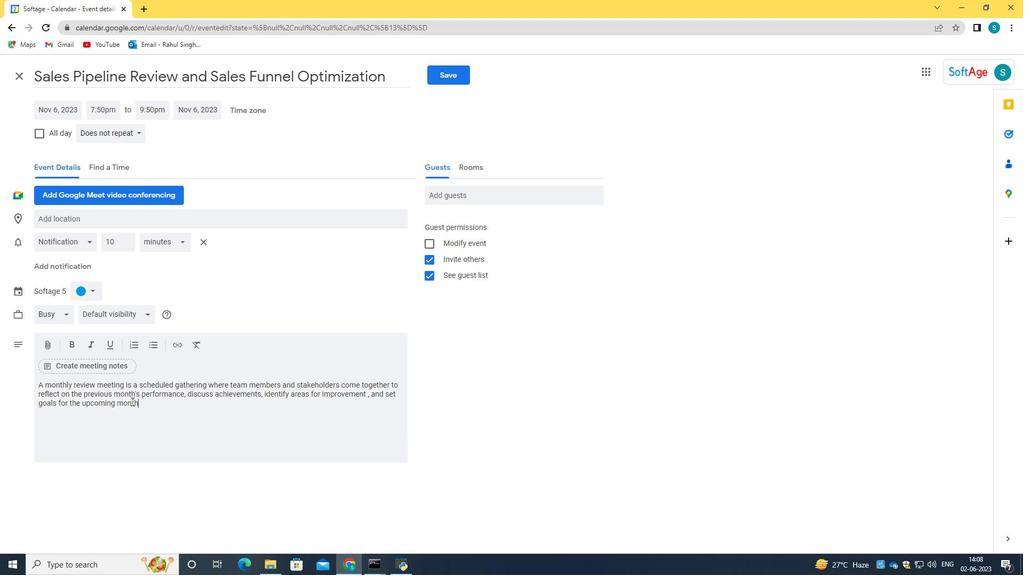 
Action: Mouse moved to (90, 291)
Screenshot: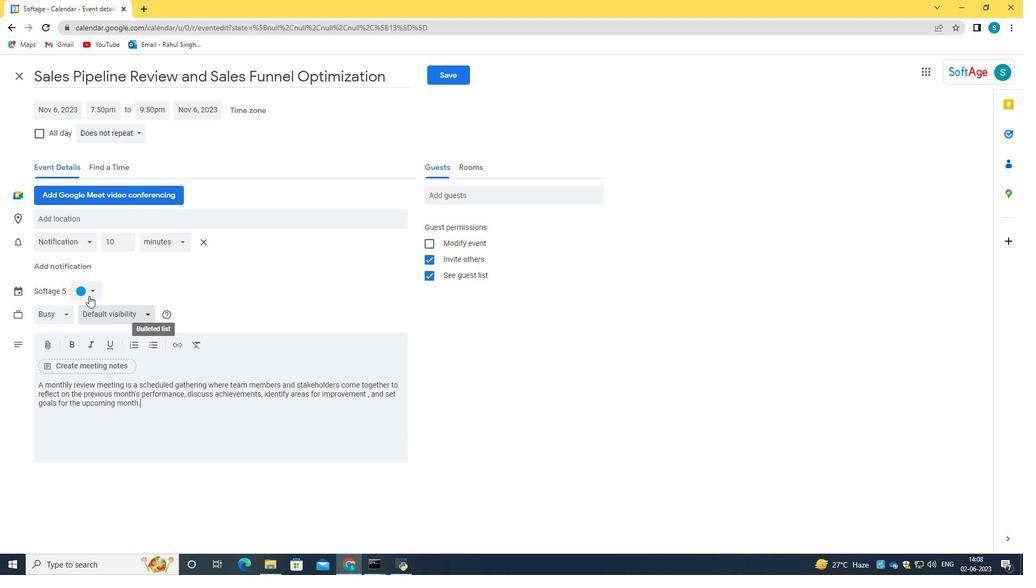 
Action: Mouse pressed left at (90, 291)
Screenshot: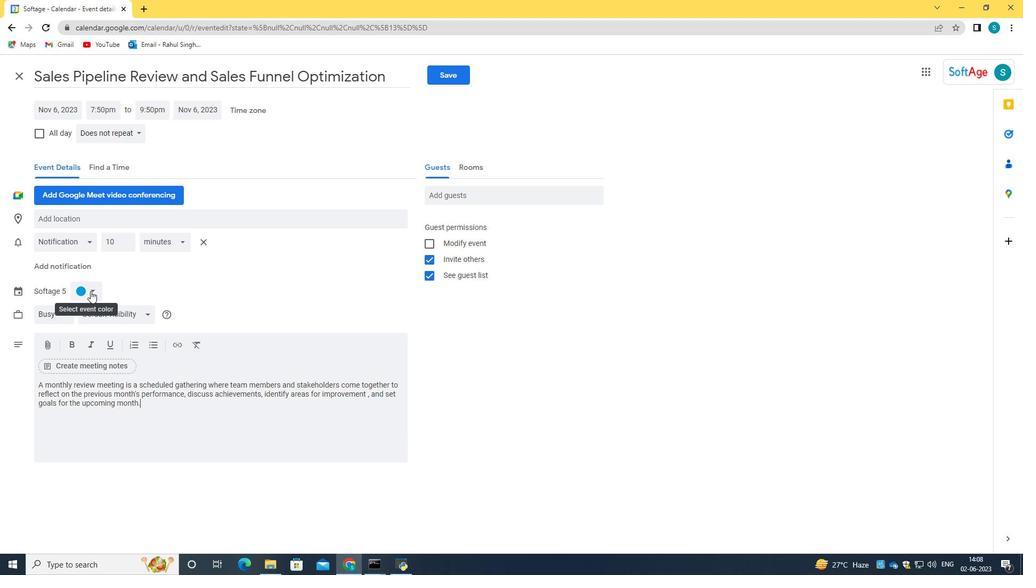 
Action: Mouse moved to (82, 318)
Screenshot: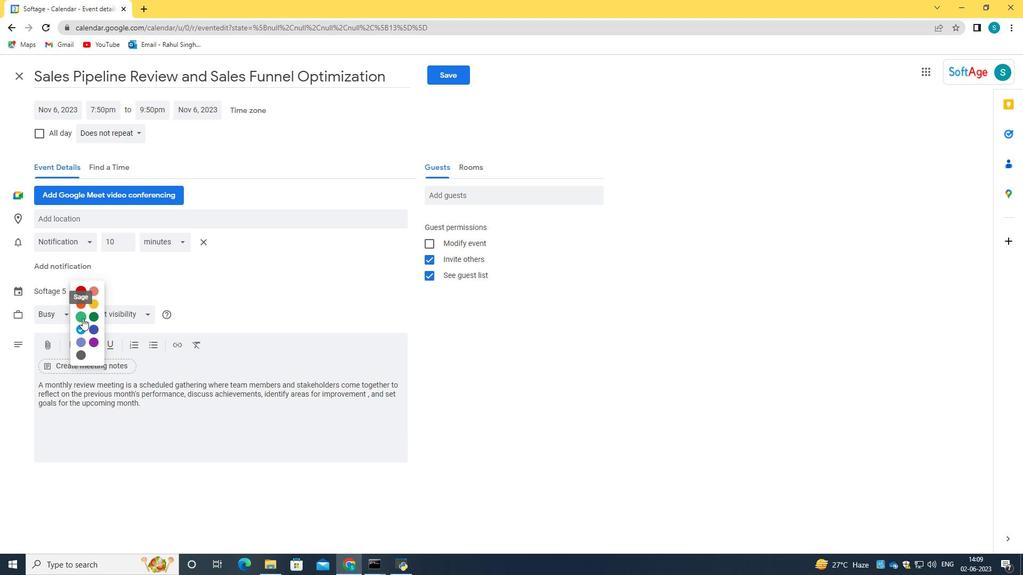 
Action: Mouse pressed left at (82, 318)
Screenshot: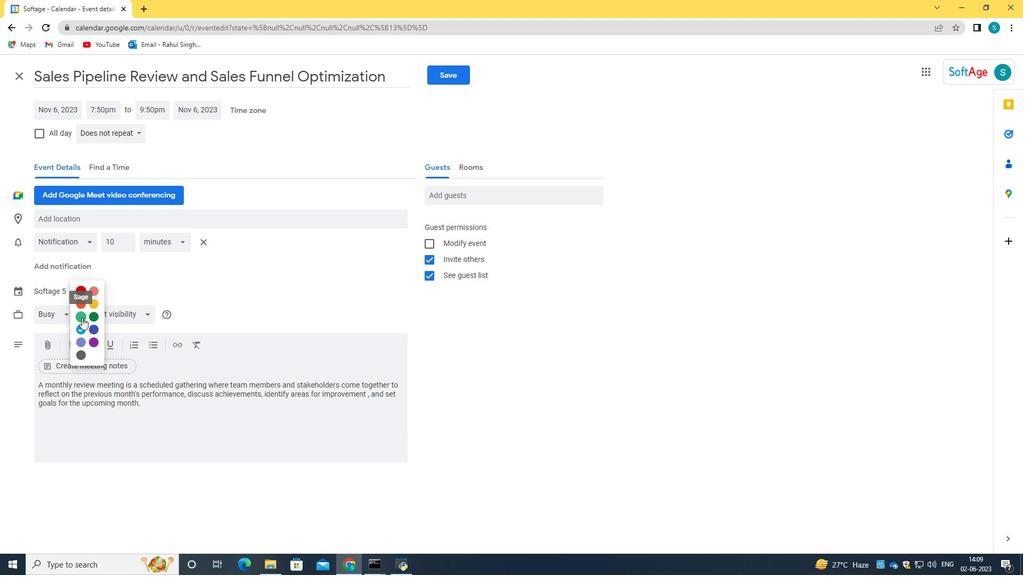 
Action: Mouse moved to (174, 270)
Screenshot: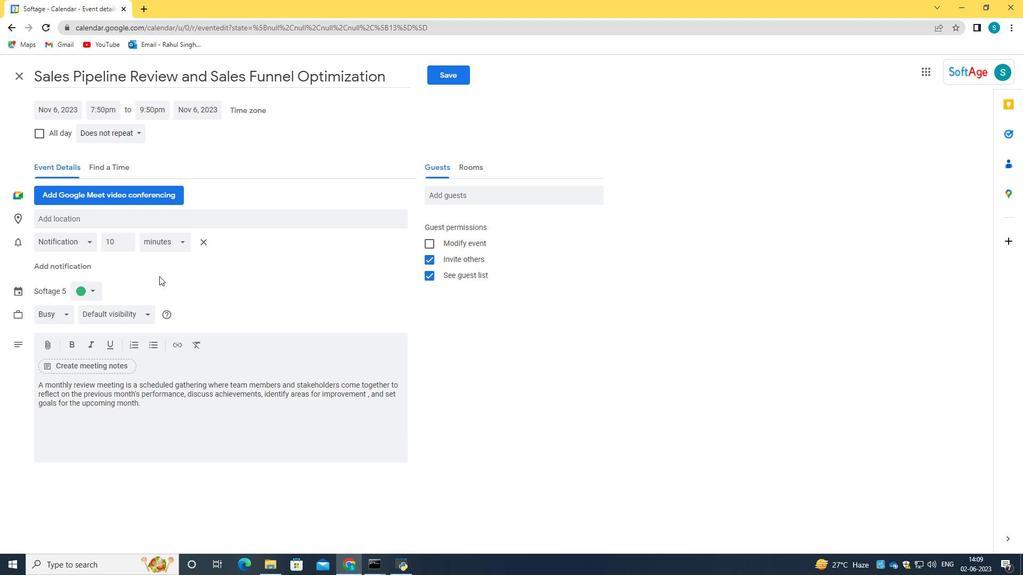 
Action: Mouse scrolled (174, 270) with delta (0, 0)
Screenshot: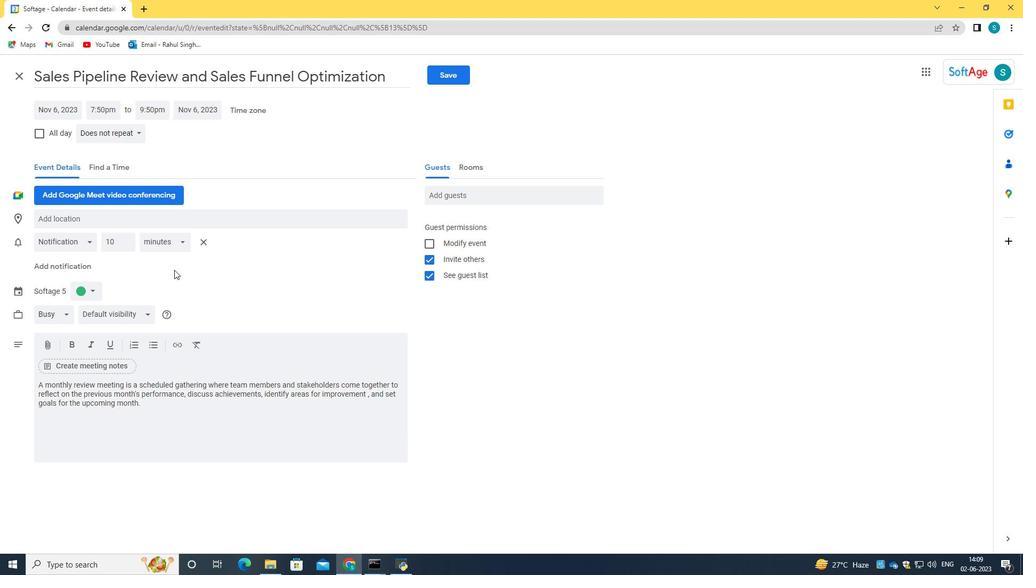 
Action: Mouse moved to (133, 224)
Screenshot: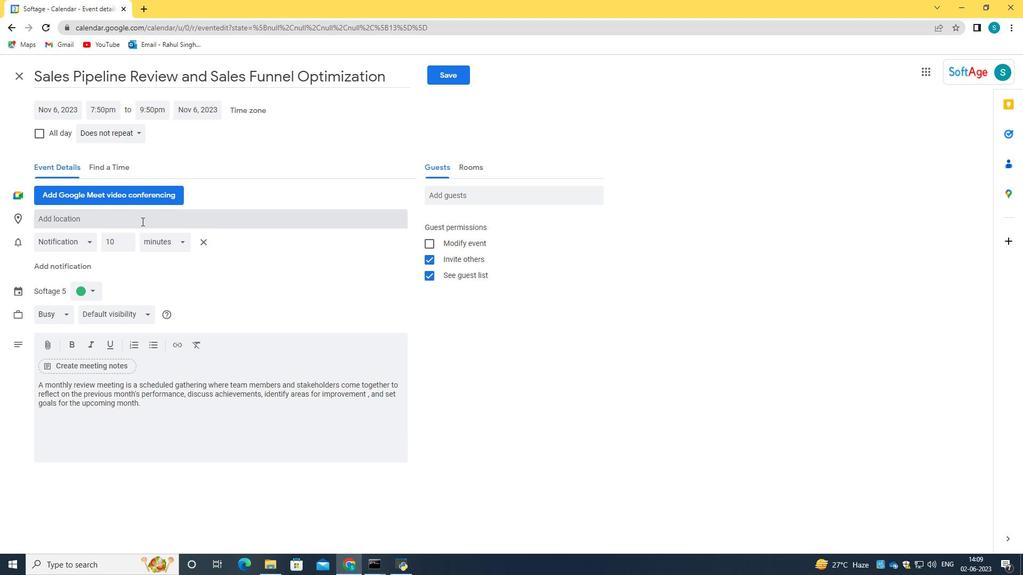 
Action: Mouse pressed left at (133, 224)
Screenshot: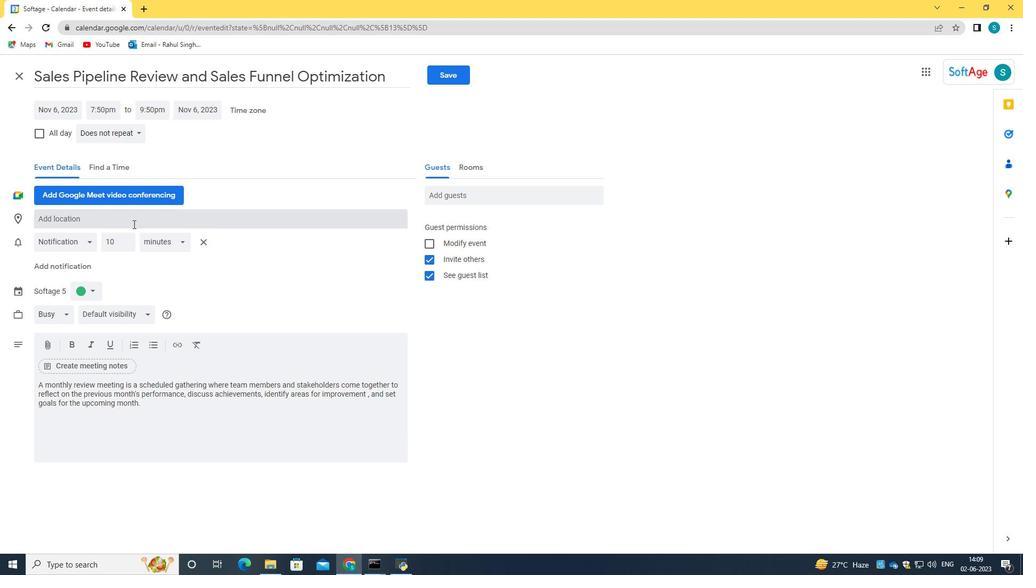 
Action: Key pressed 98<Key.space><Key.caps_lock>P<Key.caps_lock><Key.backspace><Key.backspace>7<Key.space><Key.caps_lock>P<Key.caps_lock>rinces<Key.space><Key.caps_lock>S<Key.caps_lock>treet<Key.space>
Screenshot: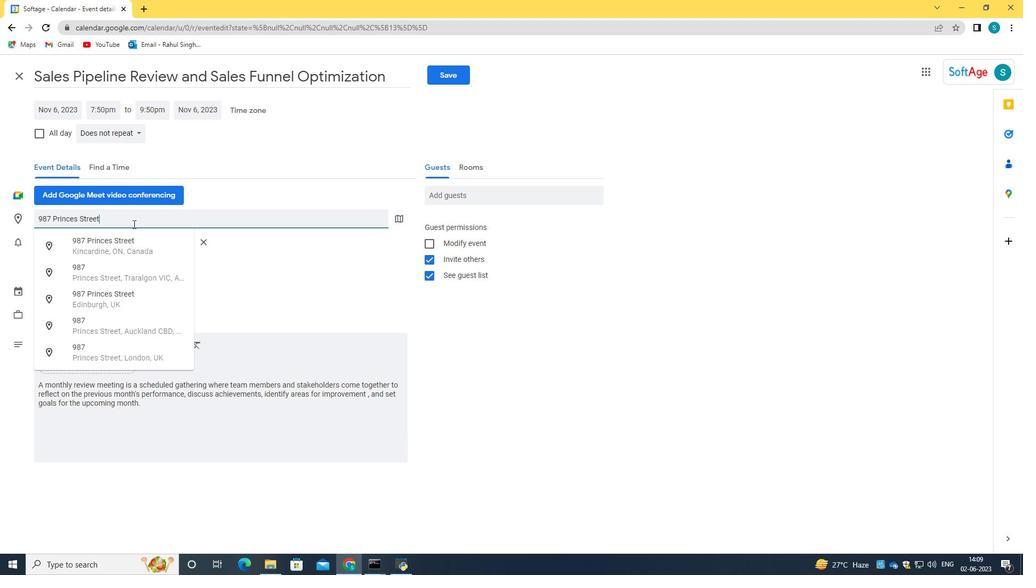 
Action: Mouse moved to (115, 296)
Screenshot: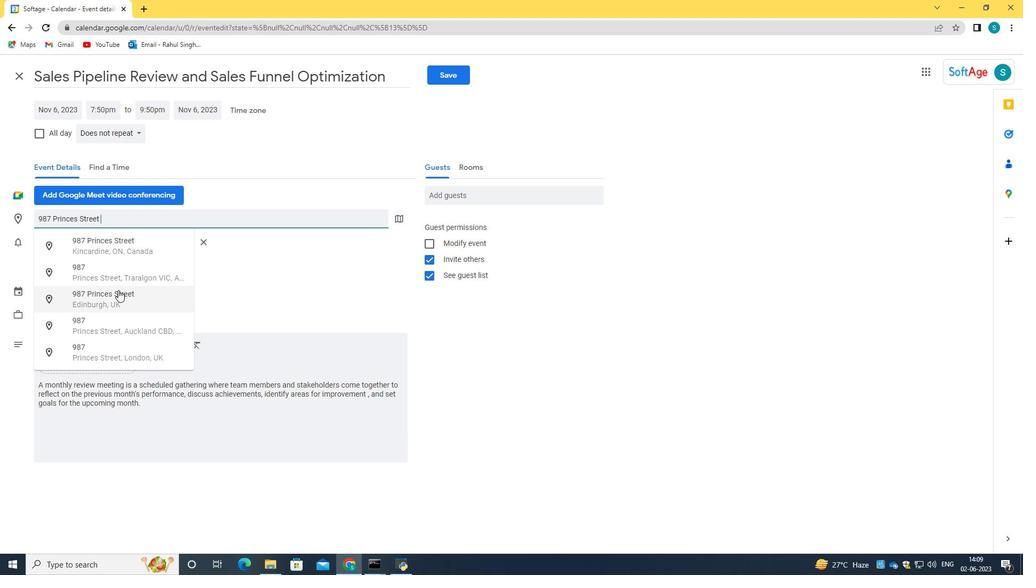 
Action: Mouse pressed left at (115, 296)
Screenshot: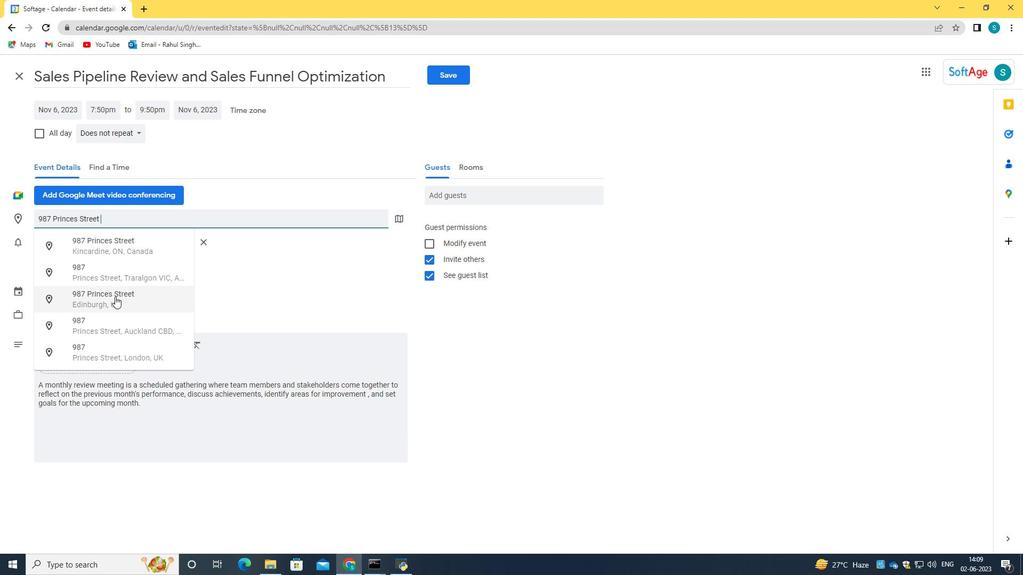 
Action: Mouse moved to (457, 194)
Screenshot: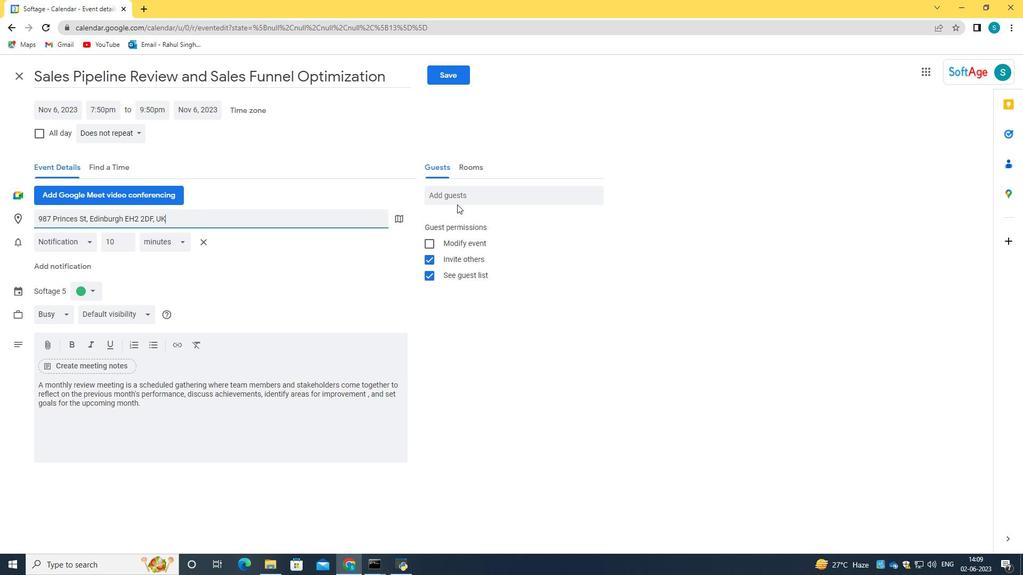
Action: Mouse pressed left at (457, 194)
Screenshot: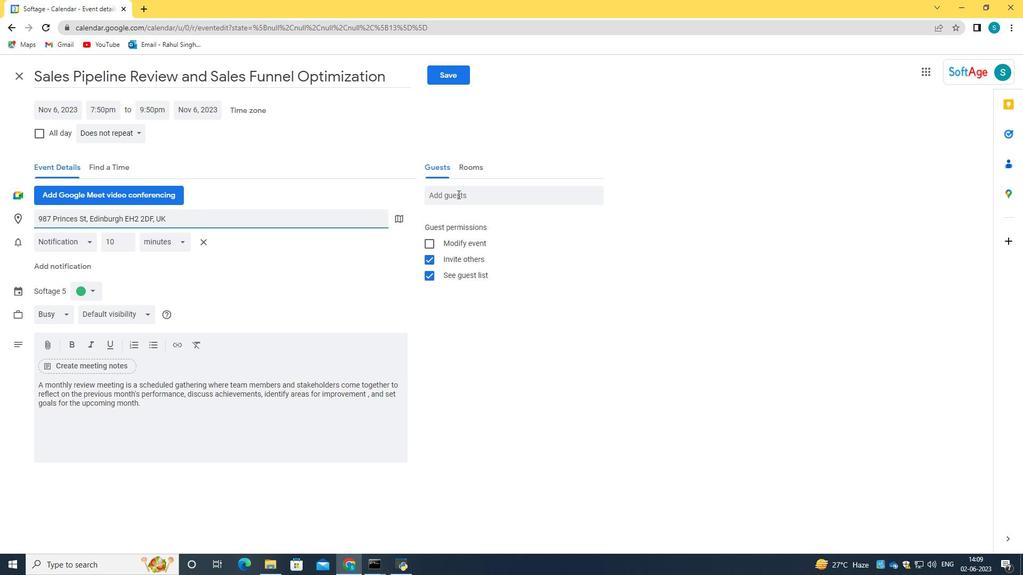 
Action: Mouse moved to (459, 196)
Screenshot: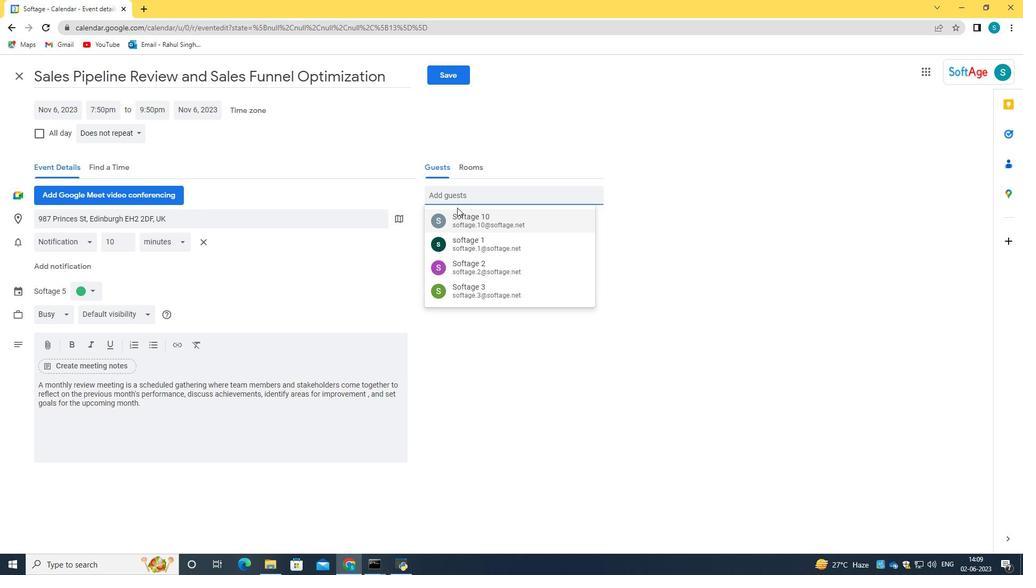 
Action: Key pressed softage.1<Key.shift>@softage.net
Screenshot: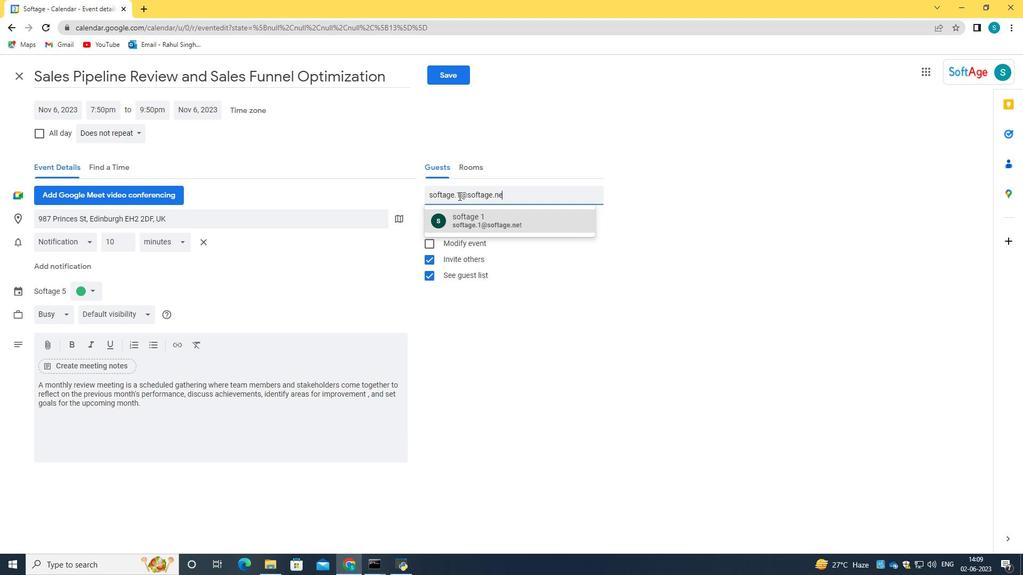 
Action: Mouse moved to (472, 218)
Screenshot: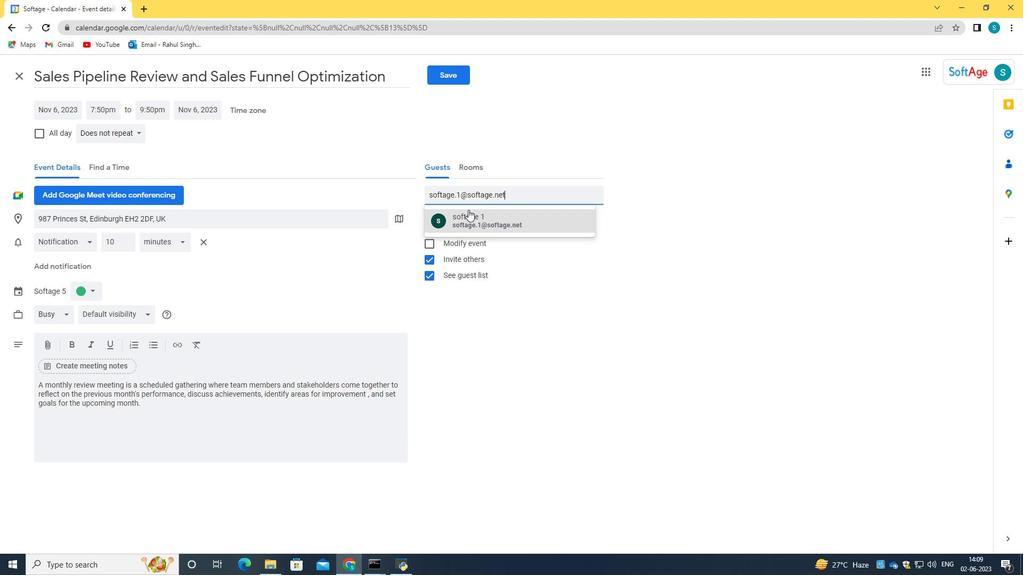 
Action: Mouse pressed left at (472, 218)
Screenshot: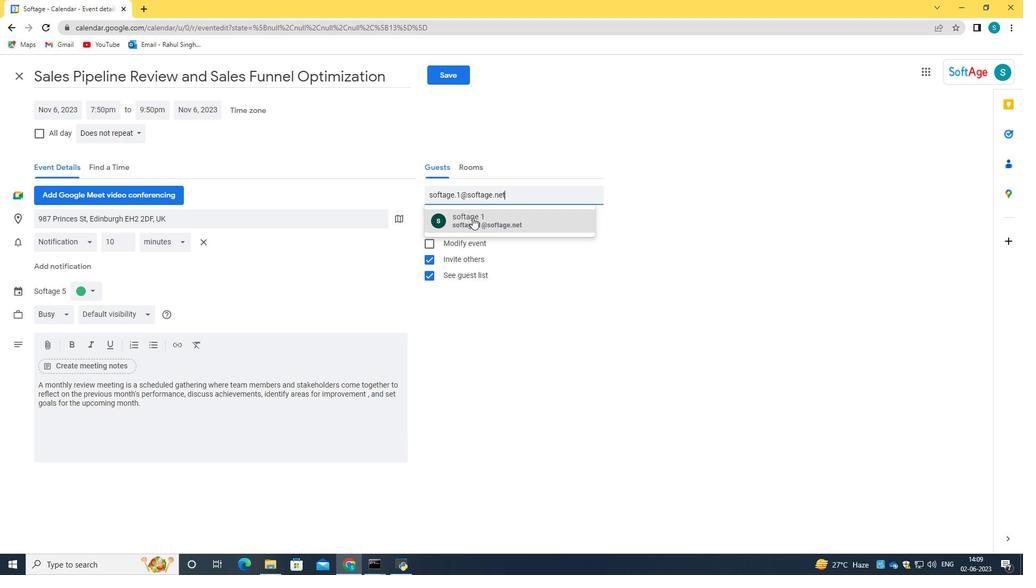 
Action: Mouse moved to (475, 198)
Screenshot: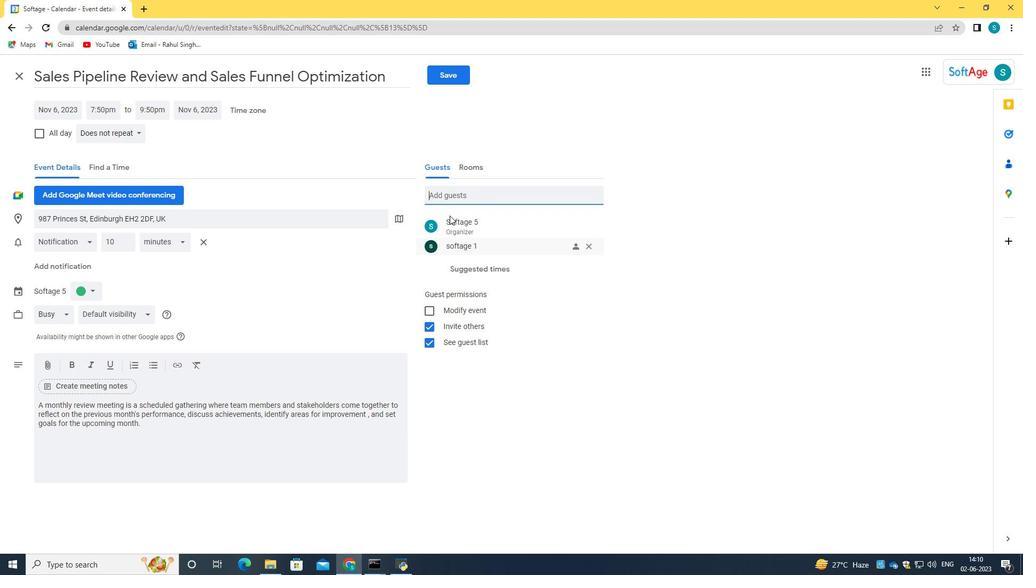 
Action: Mouse pressed left at (475, 198)
Screenshot: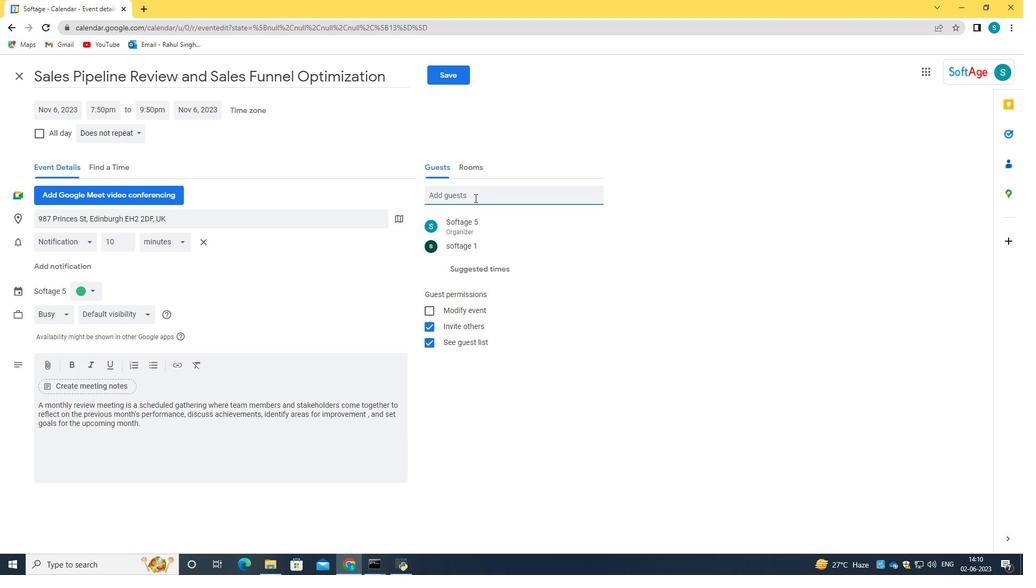 
Action: Key pressed softage.2<Key.shift>@softage.net
Screenshot: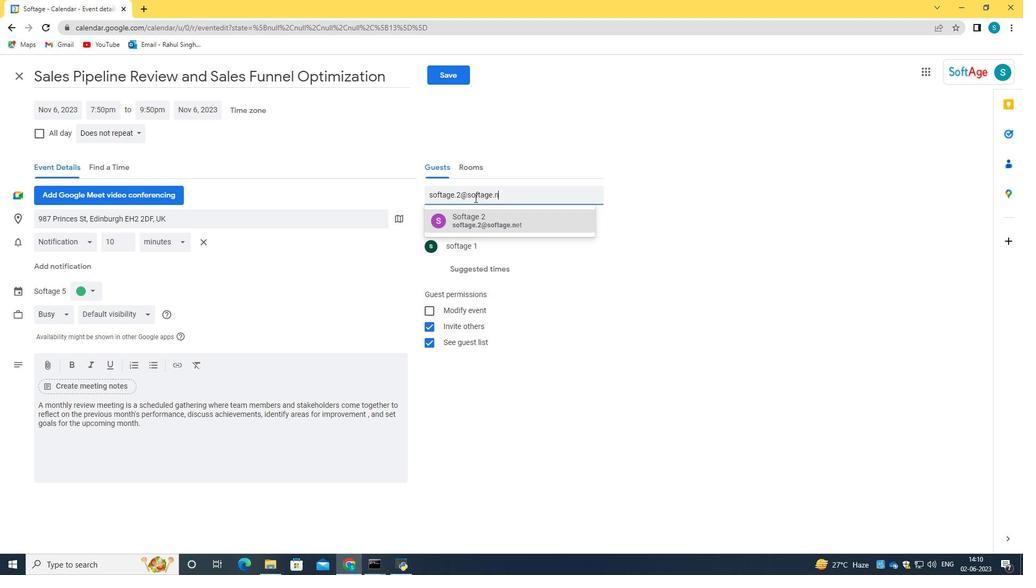 
Action: Mouse moved to (486, 223)
Screenshot: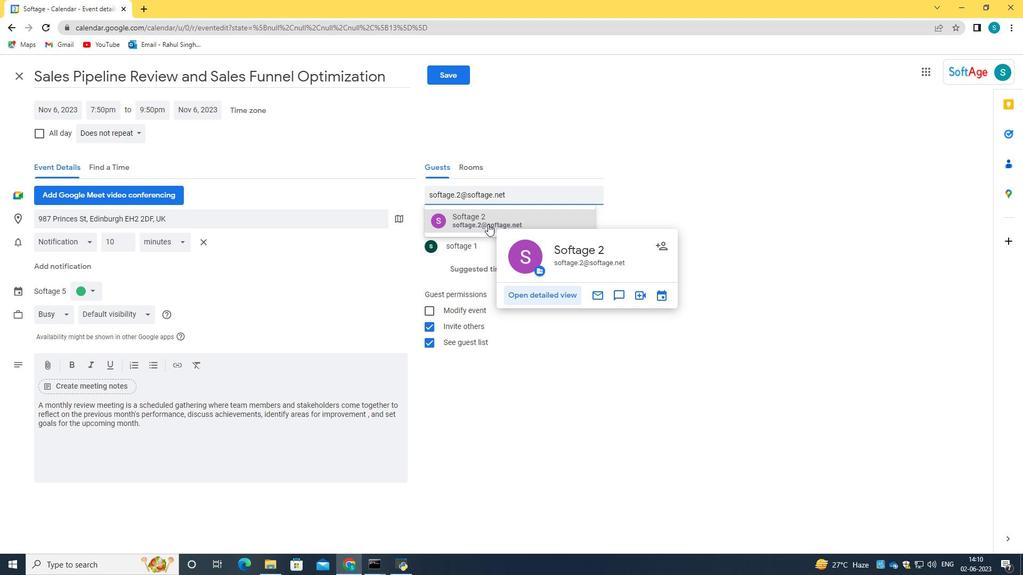 
Action: Mouse pressed left at (486, 223)
Screenshot: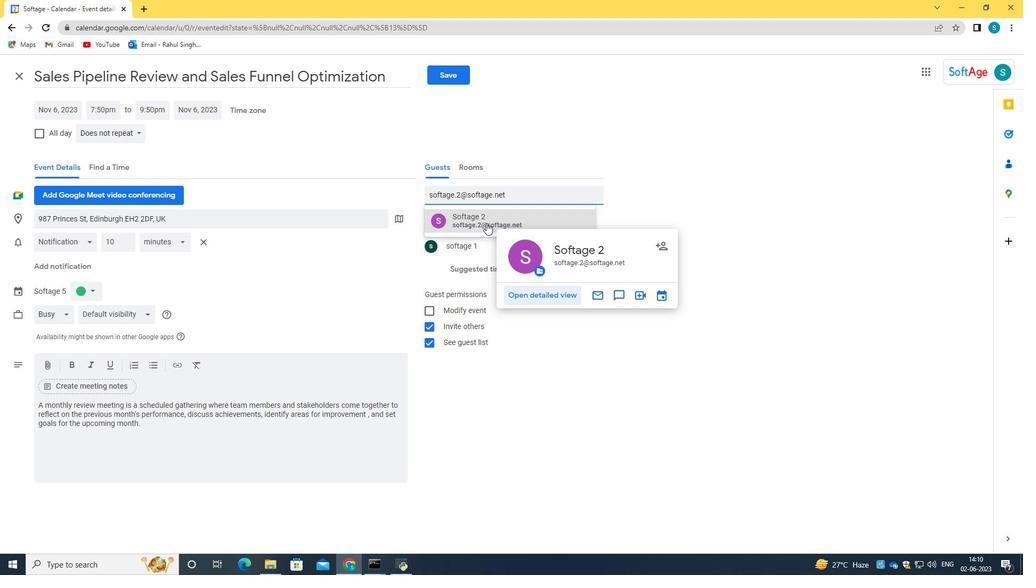 
Action: Mouse moved to (114, 135)
Screenshot: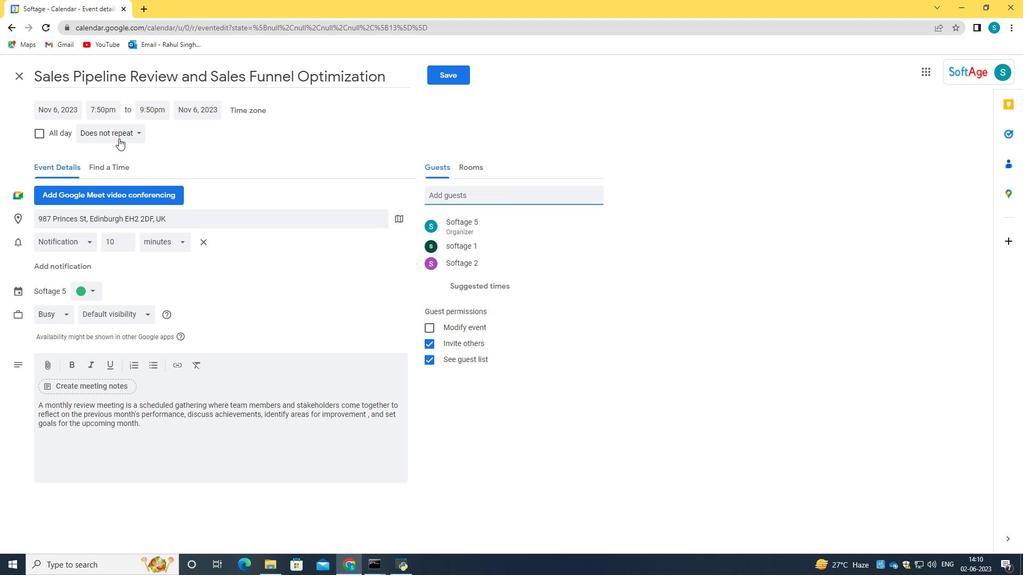 
Action: Mouse pressed left at (114, 135)
Screenshot: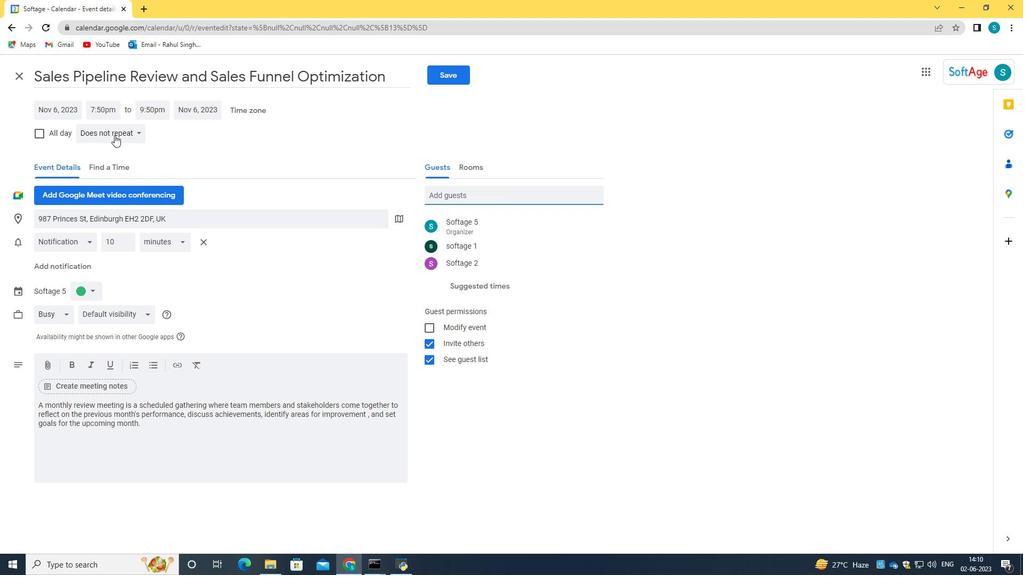 
Action: Mouse moved to (132, 250)
Screenshot: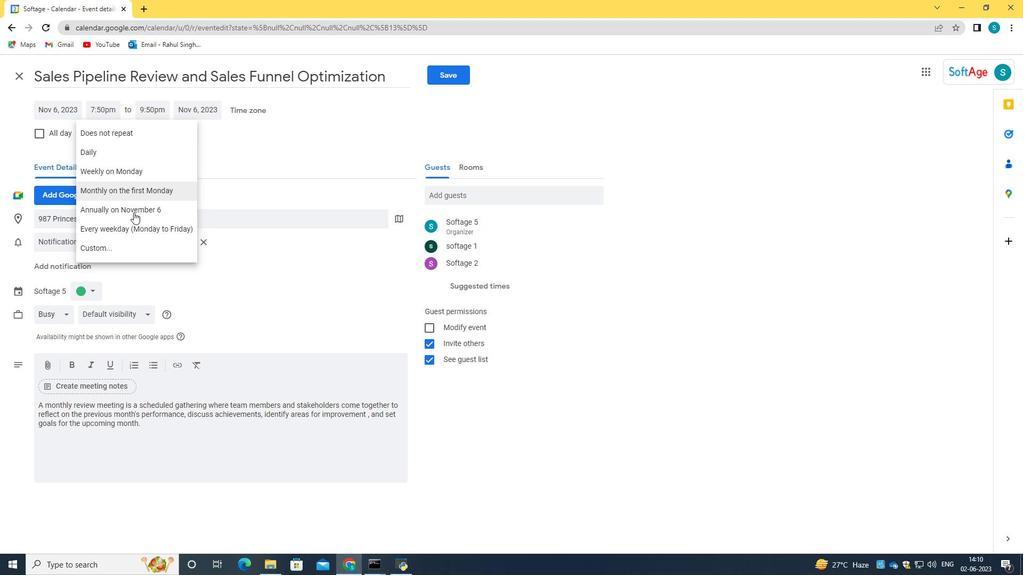 
Action: Mouse pressed left at (132, 250)
Screenshot: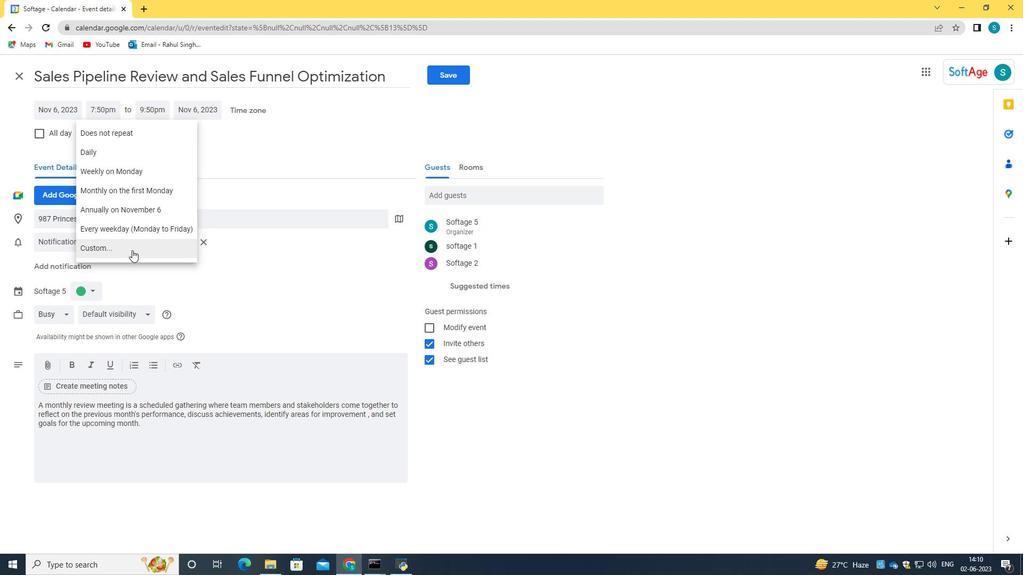 
Action: Mouse moved to (428, 284)
Screenshot: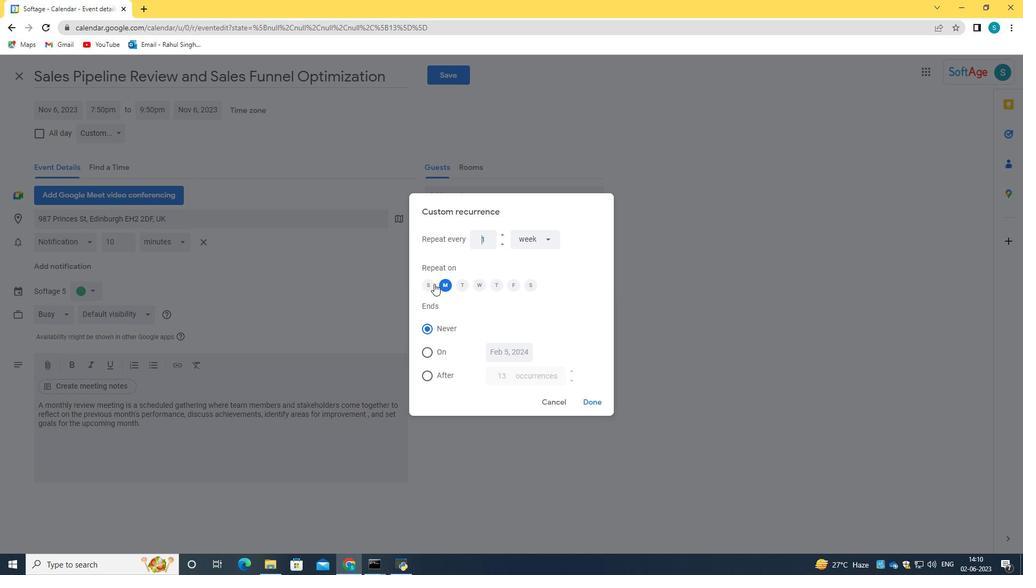 
Action: Mouse pressed left at (428, 284)
Screenshot: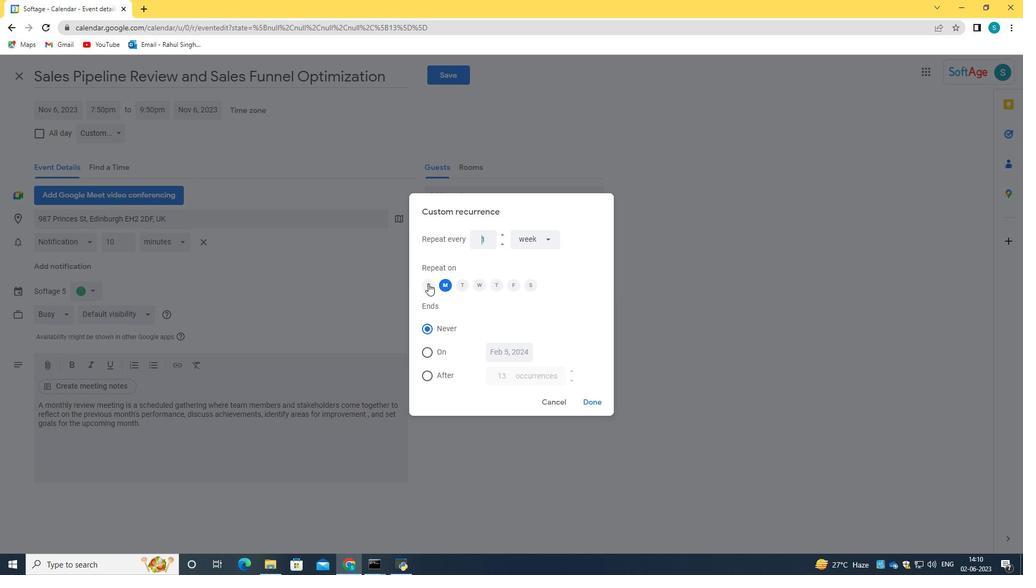 
Action: Mouse moved to (598, 403)
Screenshot: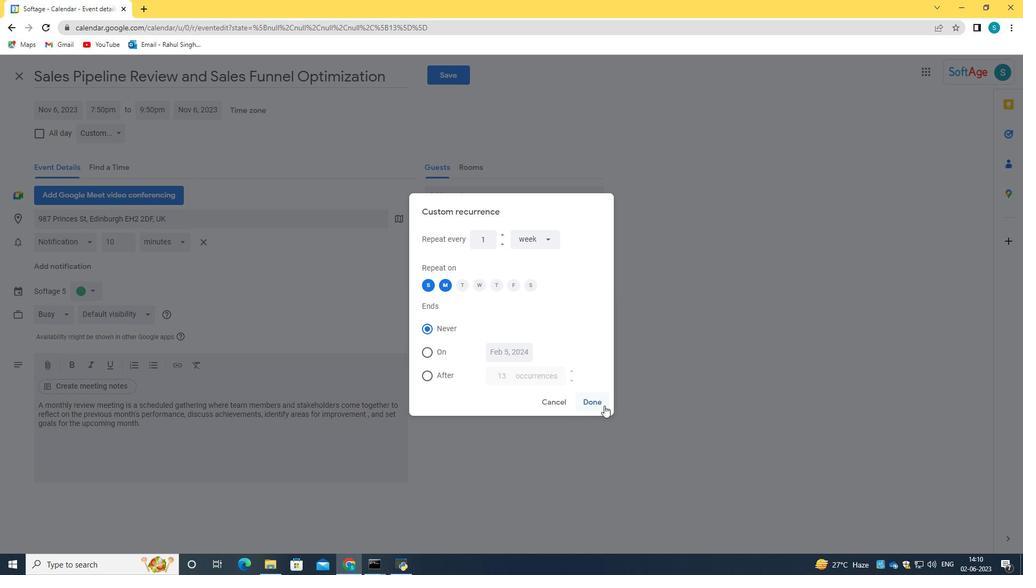 
Action: Mouse pressed left at (598, 403)
Screenshot: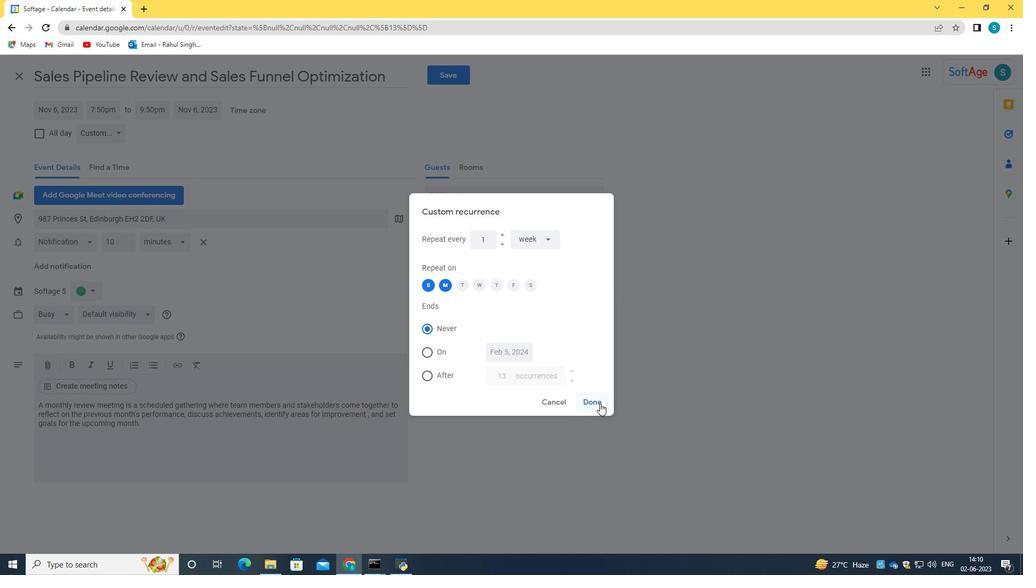 
Action: Mouse moved to (455, 75)
Screenshot: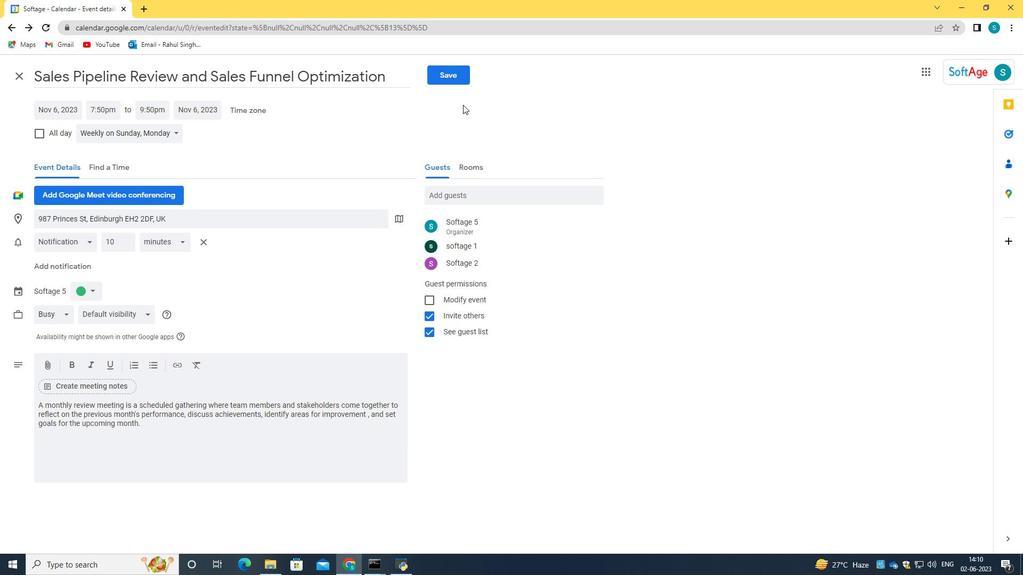 
Action: Mouse pressed left at (455, 75)
Screenshot: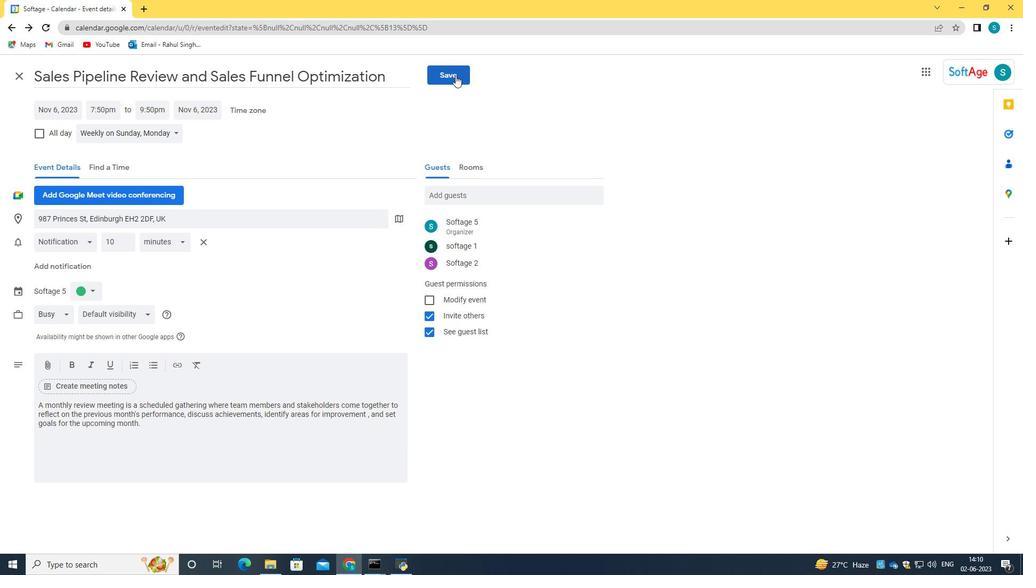 
Action: Mouse moved to (610, 332)
Screenshot: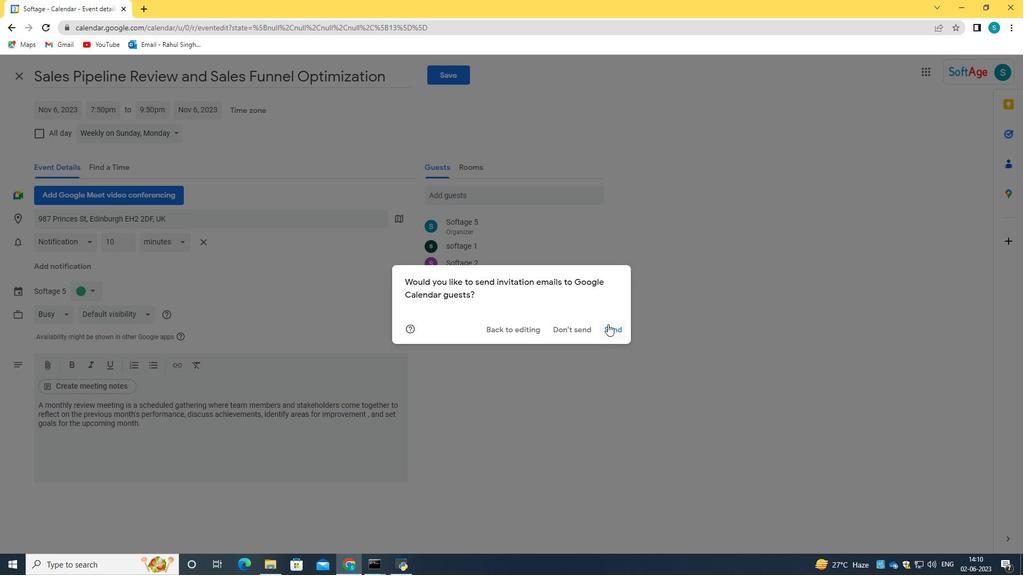 
Action: Mouse pressed left at (610, 332)
Screenshot: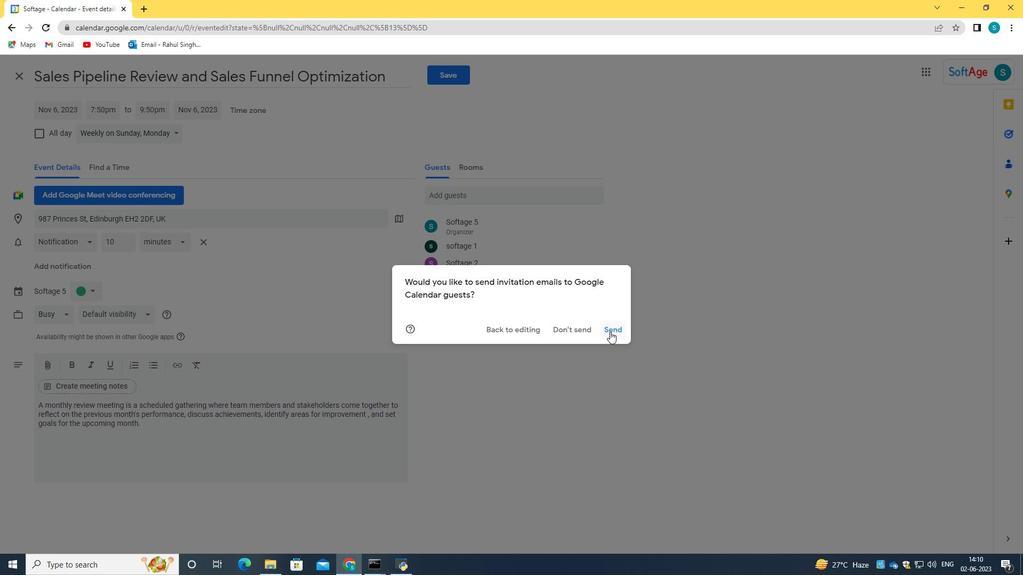 
